 Task: Search one way flight ticket for 2 adults, 2 children, 2 infants in seat in first from Grand Junction: Grand Junction Regional Airport (walker Field) to Laramie: Laramie Regional Airport on 5-3-2023. Choice of flights is Frontier. Number of bags: 7 checked bags. Price is upto 96000. Outbound departure time preference is 23:15.
Action: Mouse moved to (322, 158)
Screenshot: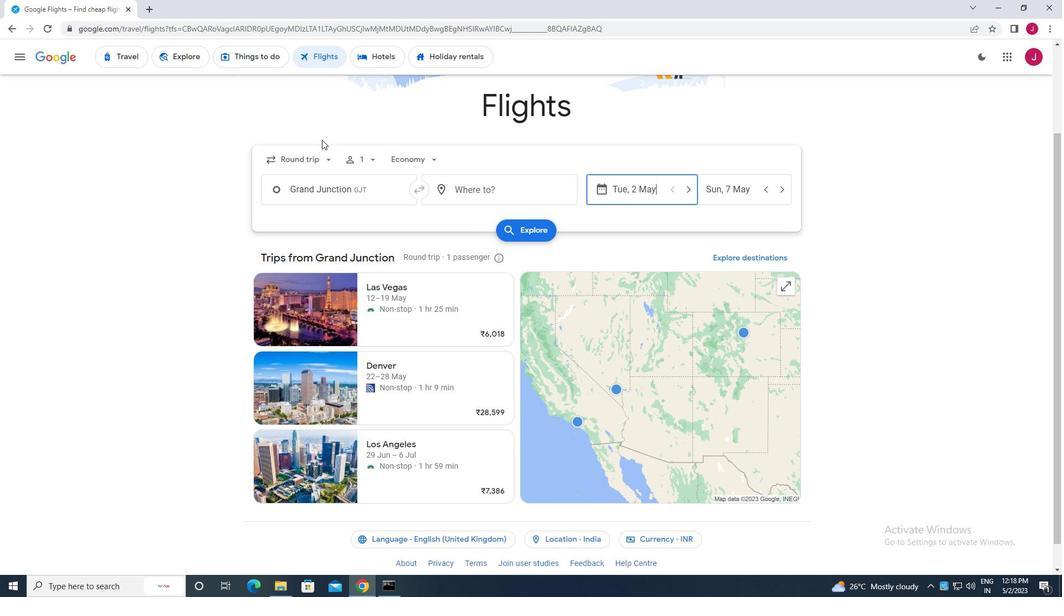
Action: Mouse pressed left at (322, 158)
Screenshot: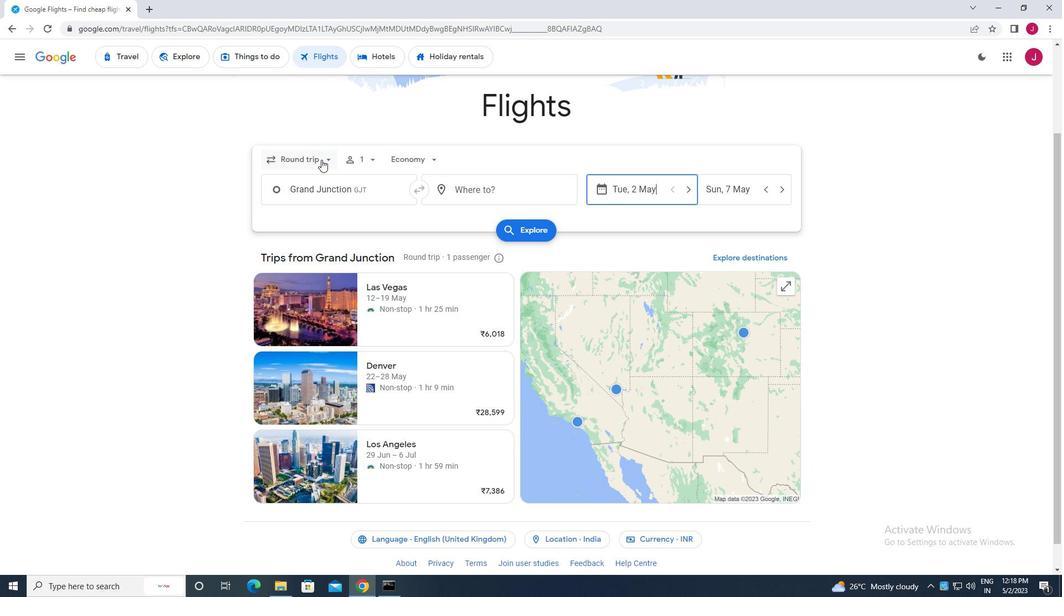 
Action: Mouse moved to (313, 212)
Screenshot: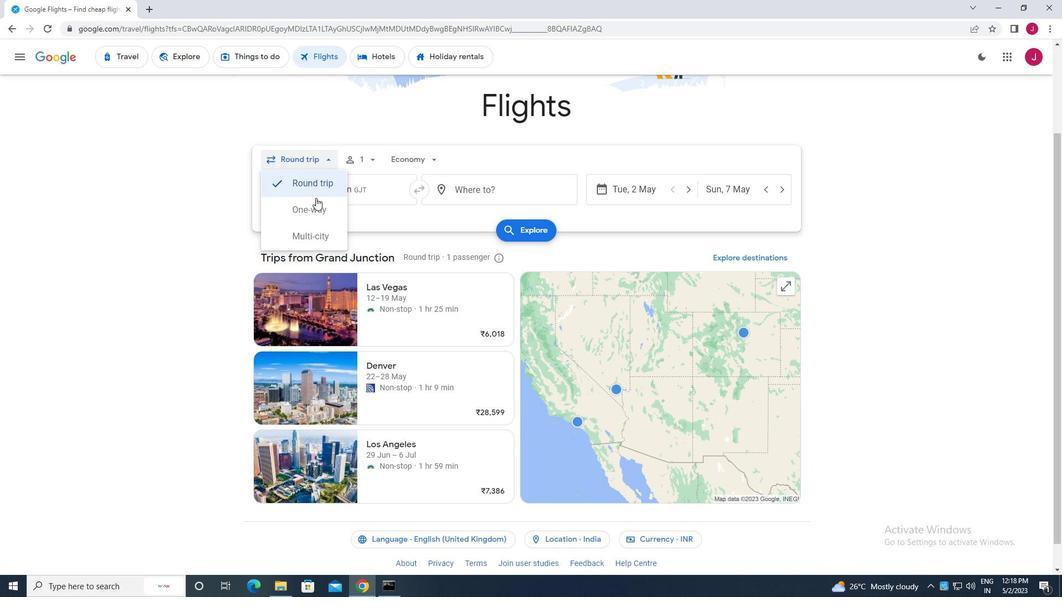 
Action: Mouse pressed left at (313, 212)
Screenshot: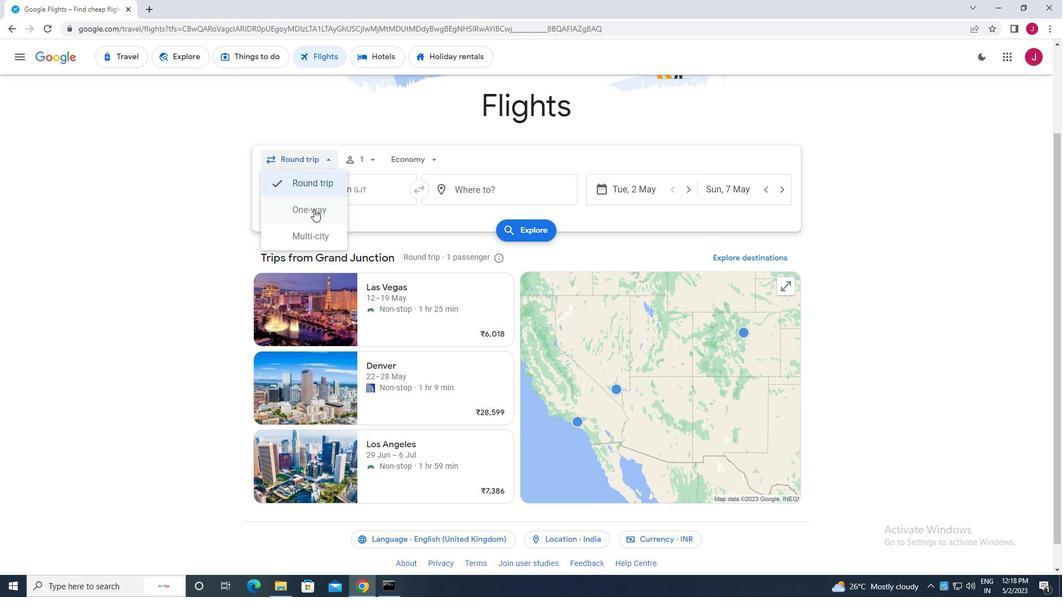 
Action: Mouse moved to (367, 162)
Screenshot: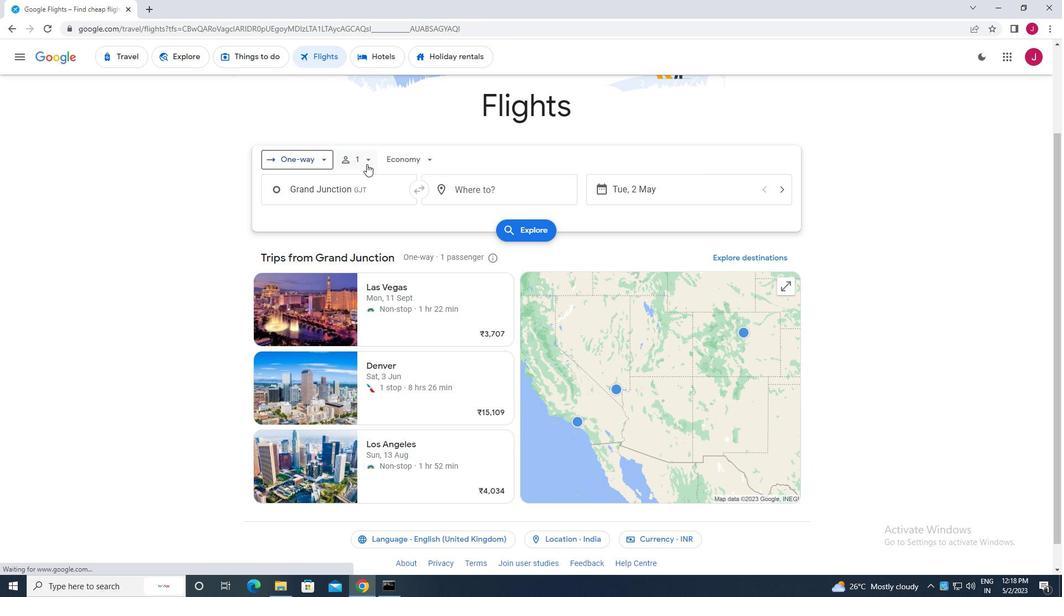 
Action: Mouse pressed left at (367, 162)
Screenshot: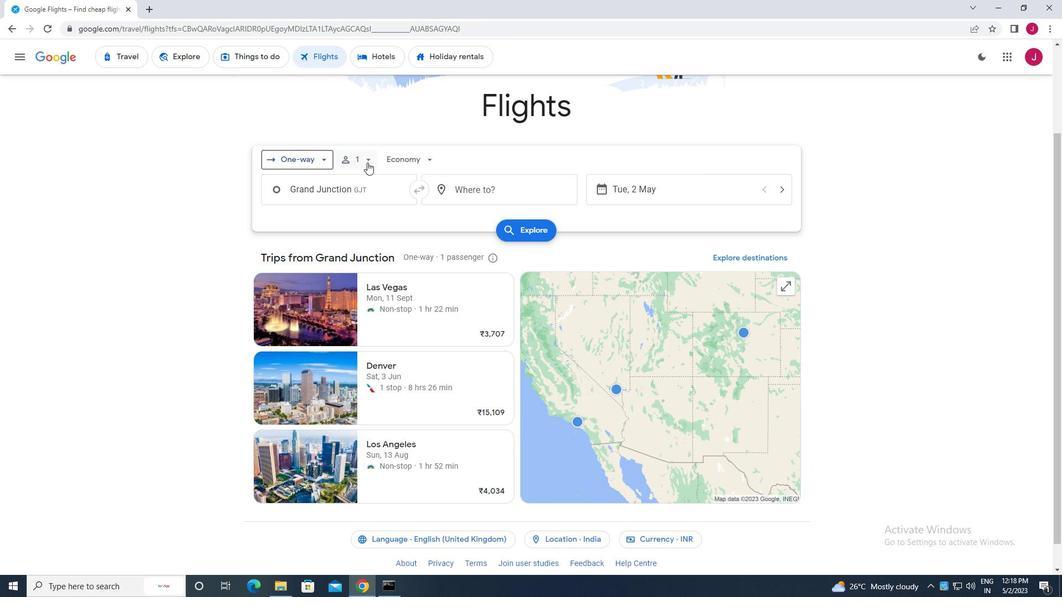 
Action: Mouse moved to (458, 192)
Screenshot: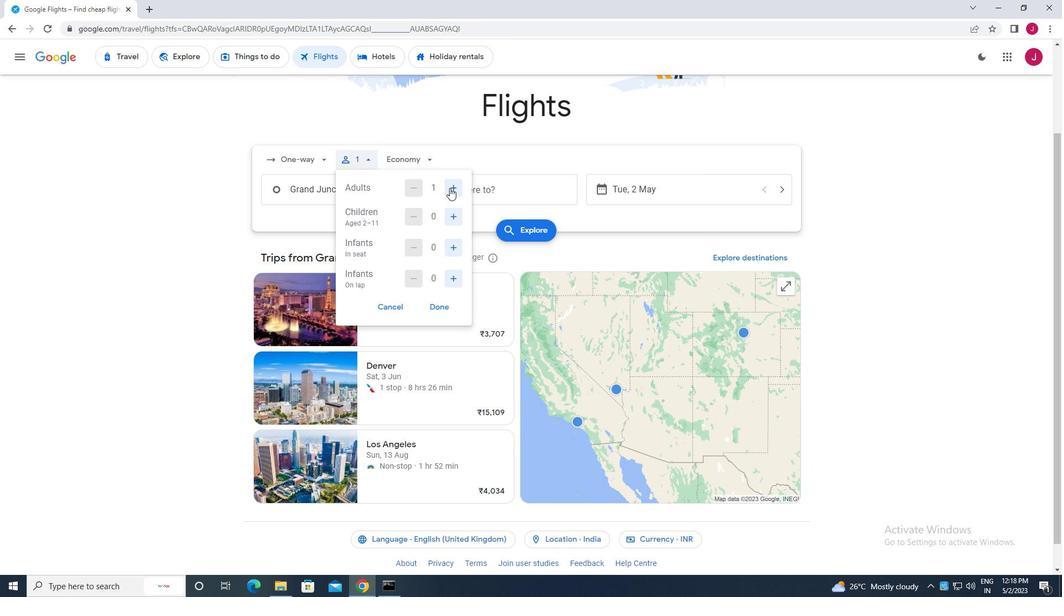 
Action: Mouse pressed left at (458, 192)
Screenshot: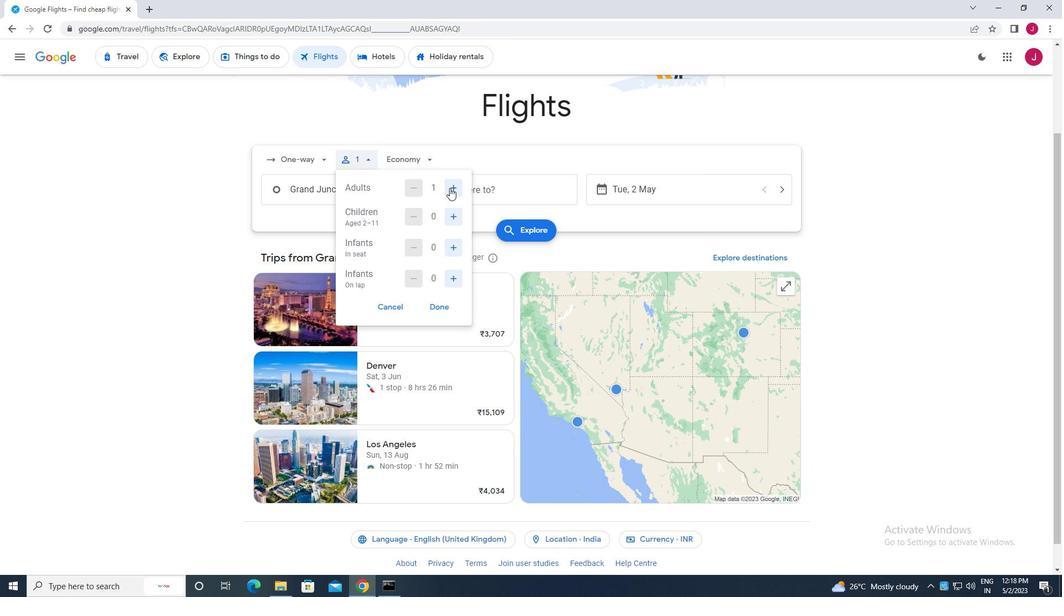 
Action: Mouse pressed left at (458, 192)
Screenshot: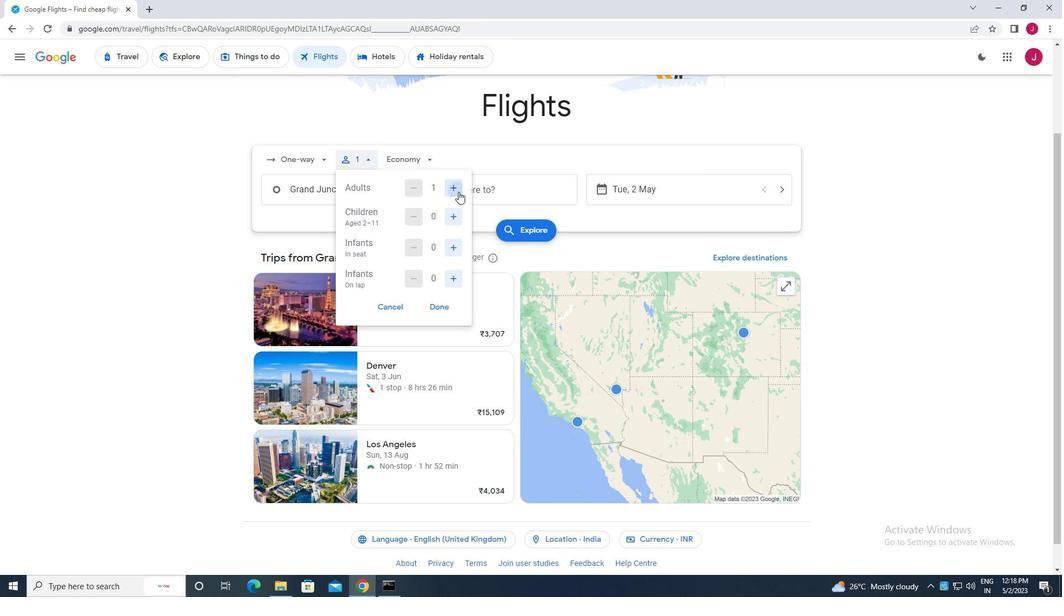 
Action: Mouse moved to (456, 218)
Screenshot: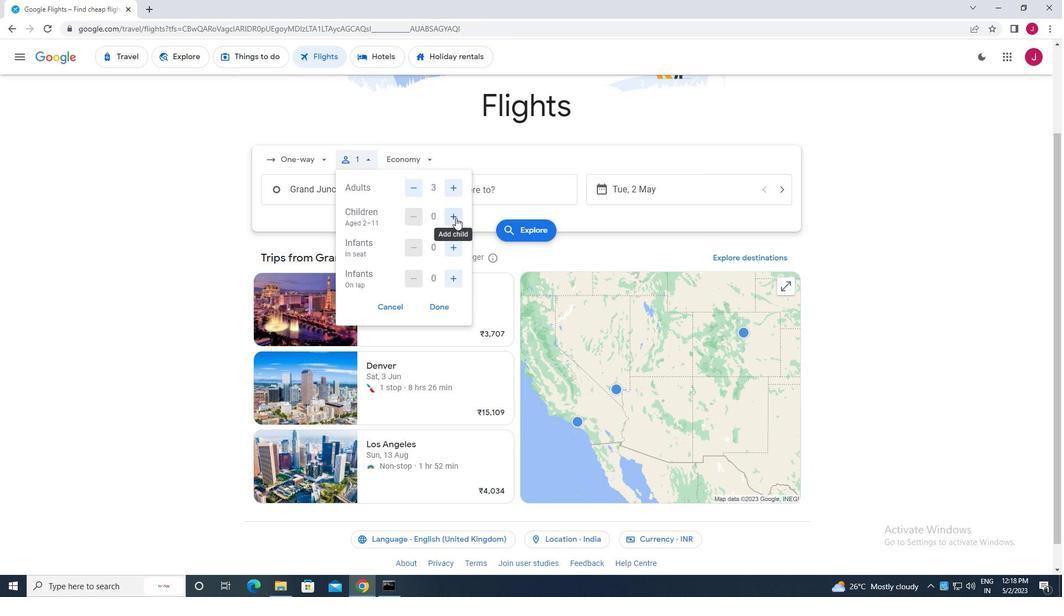 
Action: Mouse pressed left at (456, 218)
Screenshot: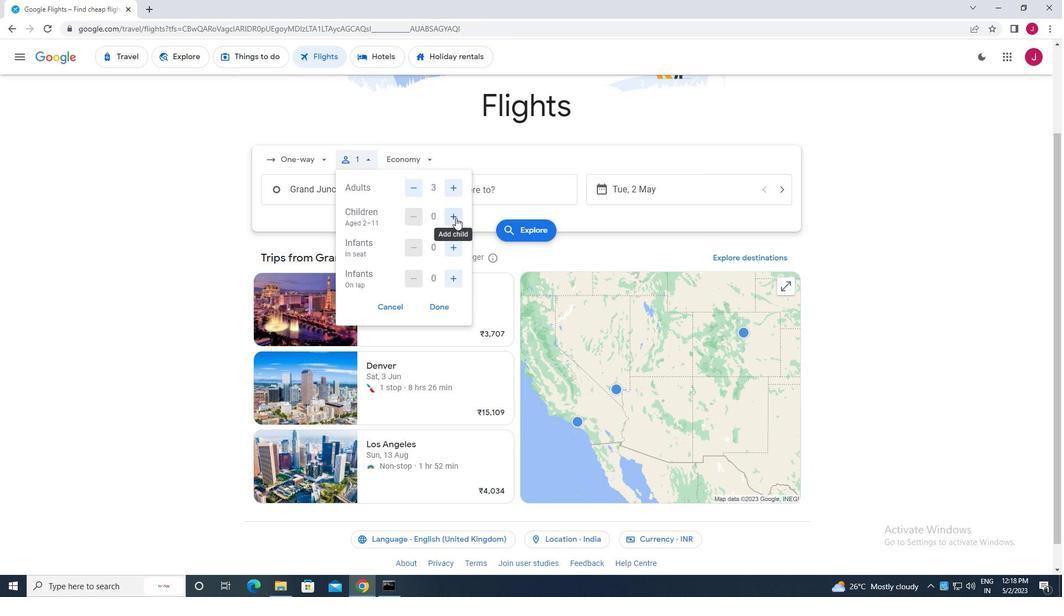 
Action: Mouse pressed left at (456, 218)
Screenshot: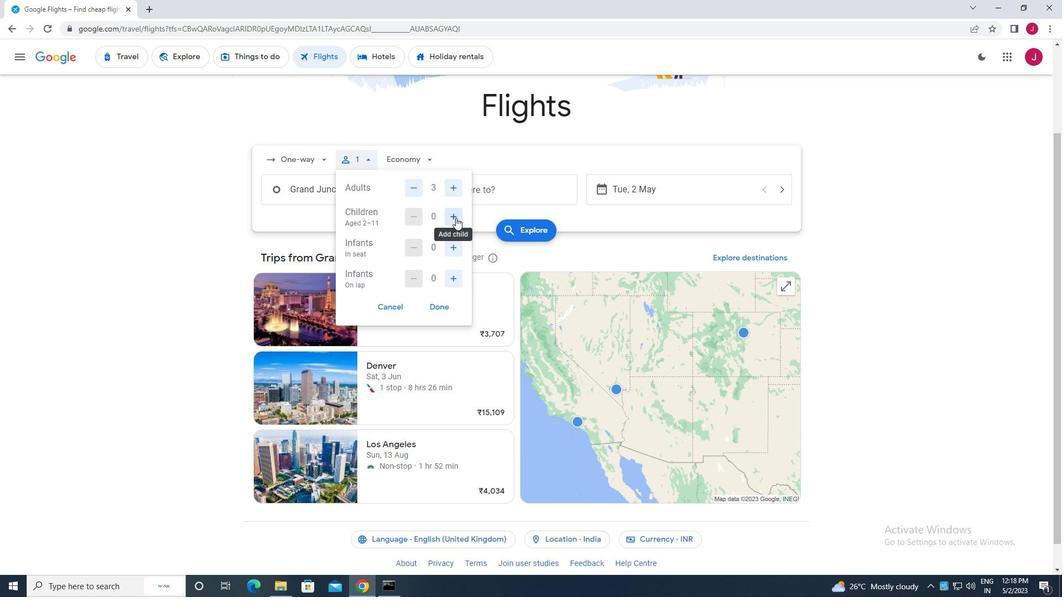 
Action: Mouse moved to (454, 251)
Screenshot: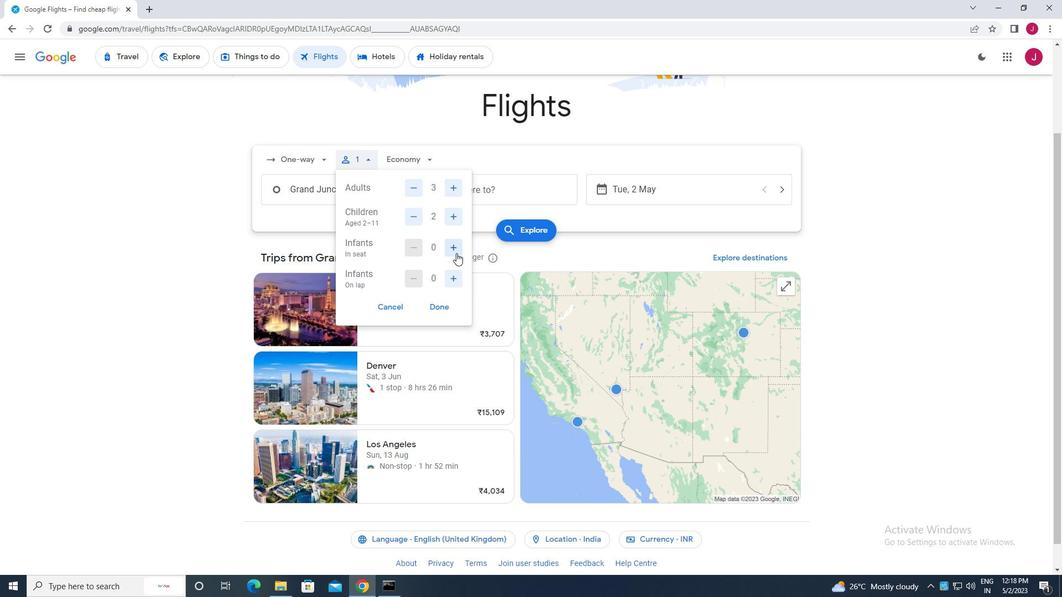 
Action: Mouse pressed left at (454, 251)
Screenshot: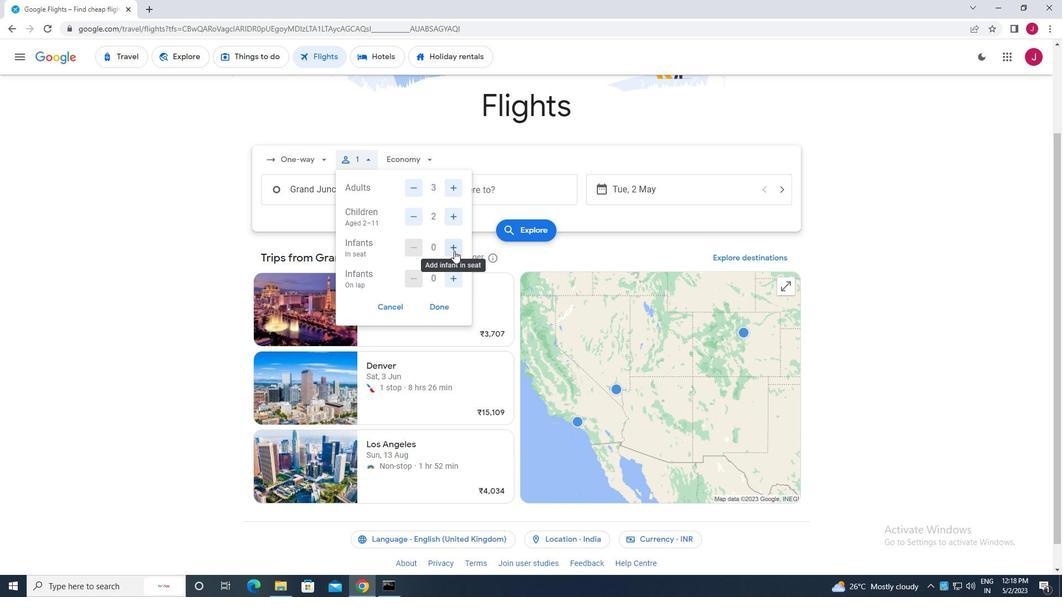 
Action: Mouse pressed left at (454, 251)
Screenshot: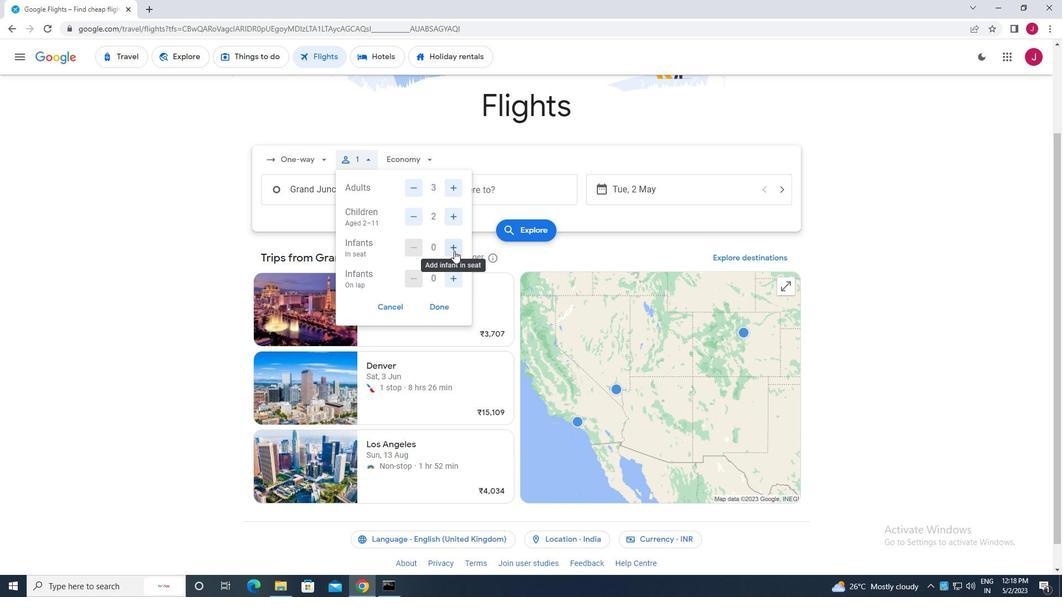 
Action: Mouse moved to (439, 305)
Screenshot: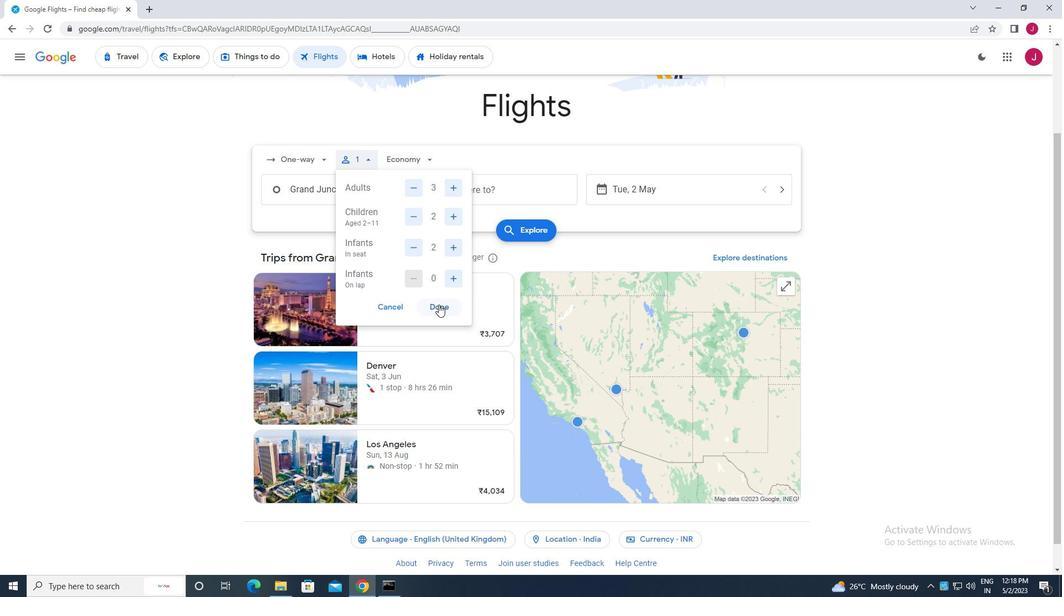 
Action: Mouse pressed left at (439, 305)
Screenshot: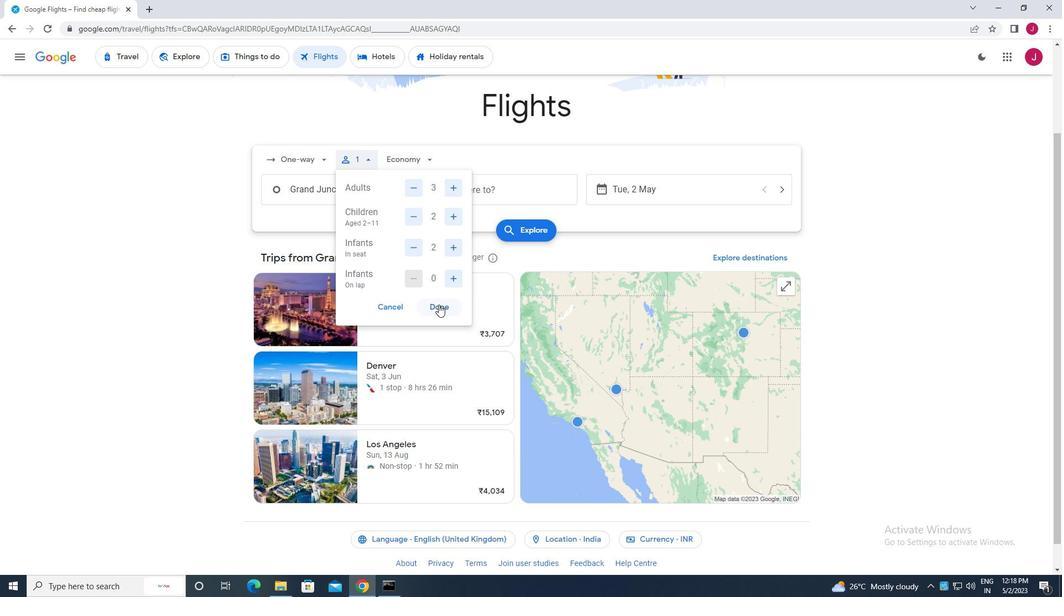 
Action: Mouse moved to (424, 160)
Screenshot: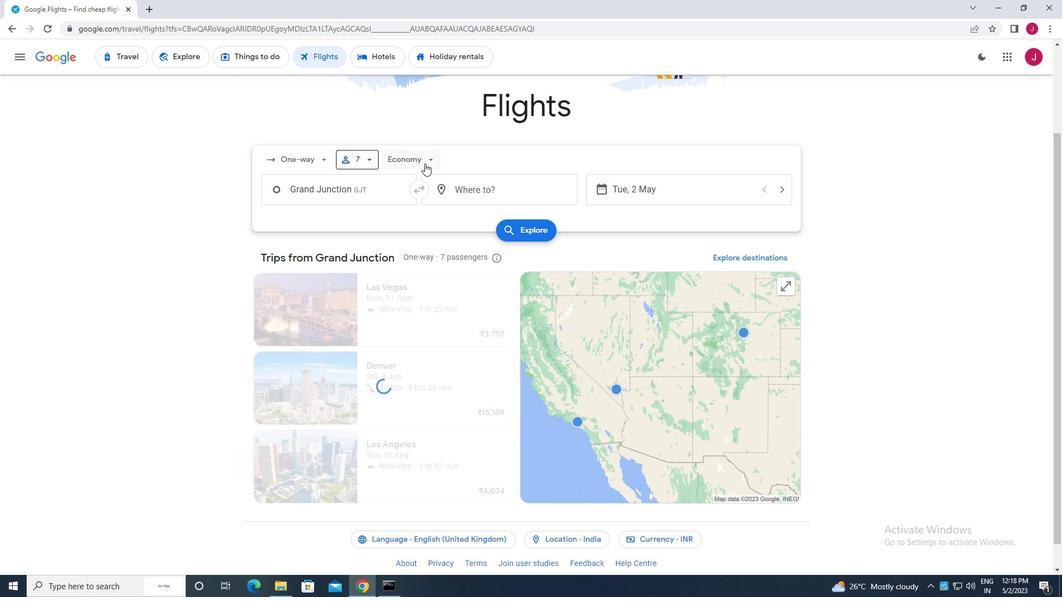 
Action: Mouse pressed left at (424, 160)
Screenshot: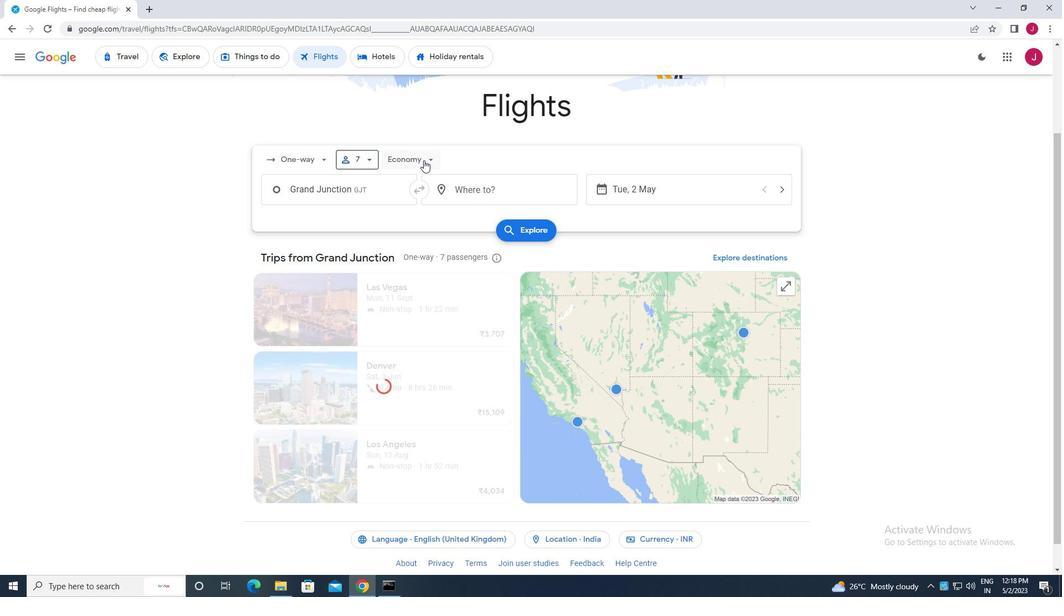 
Action: Mouse moved to (427, 262)
Screenshot: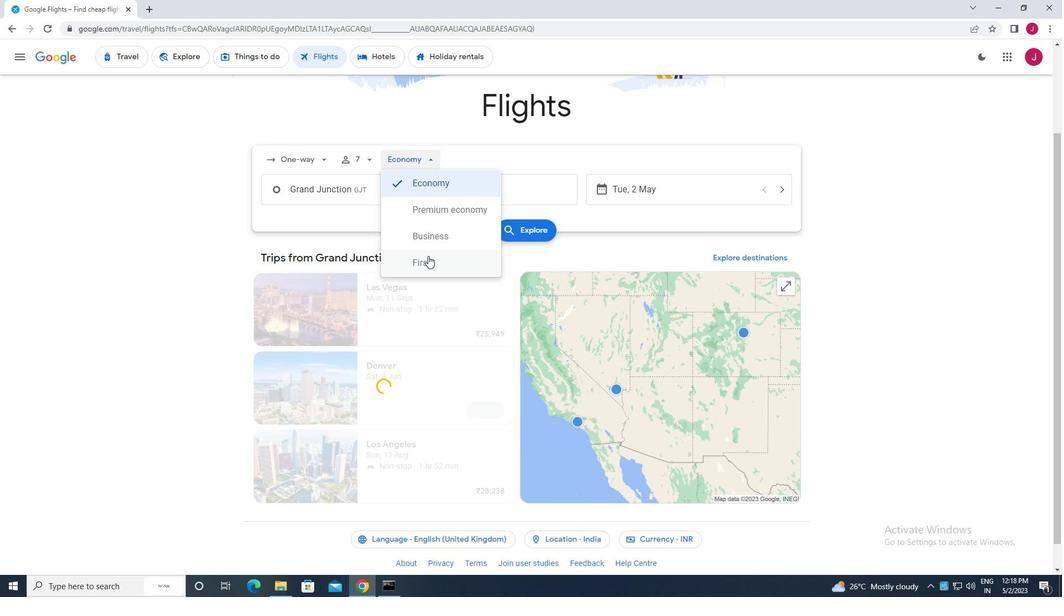 
Action: Mouse pressed left at (427, 262)
Screenshot: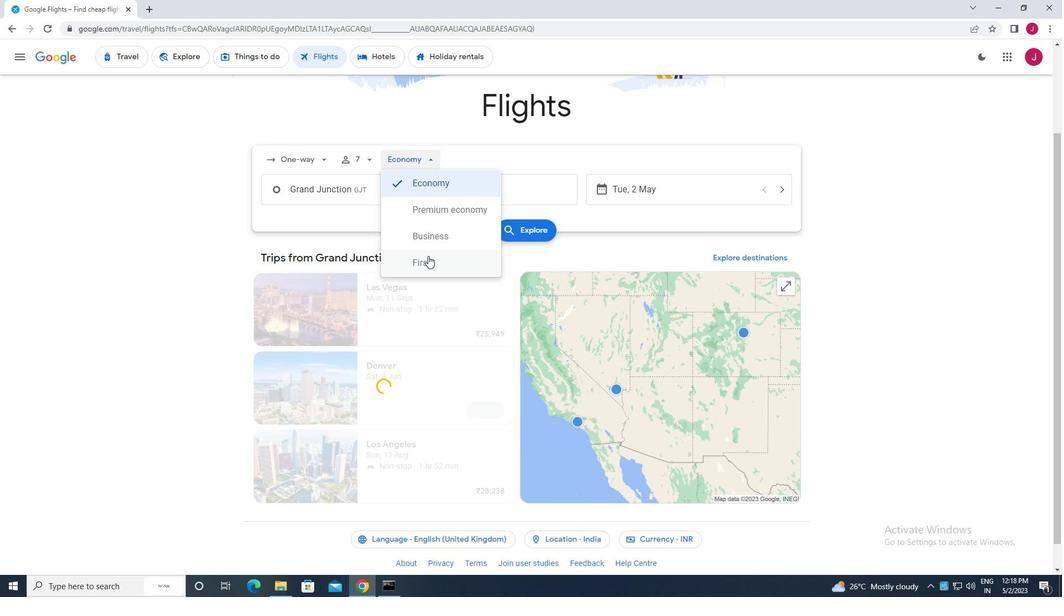 
Action: Mouse moved to (383, 187)
Screenshot: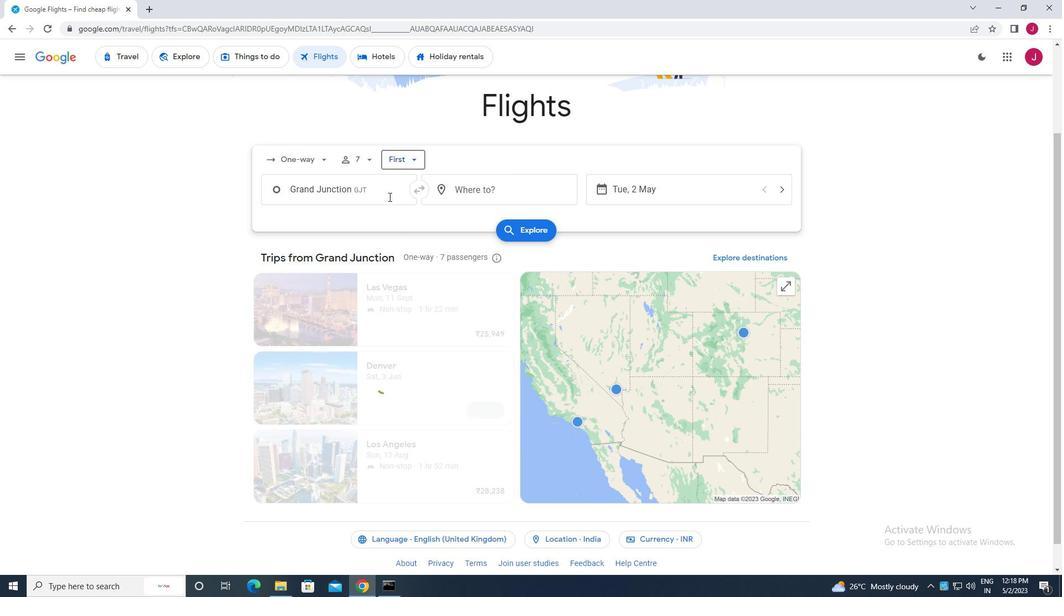 
Action: Mouse pressed left at (383, 187)
Screenshot: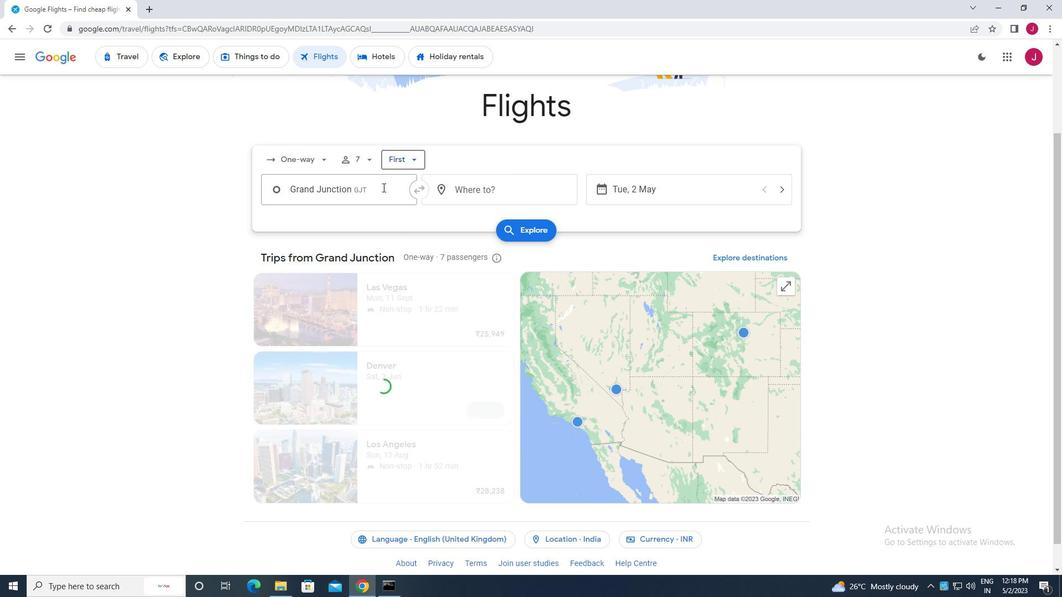 
Action: Mouse moved to (383, 187)
Screenshot: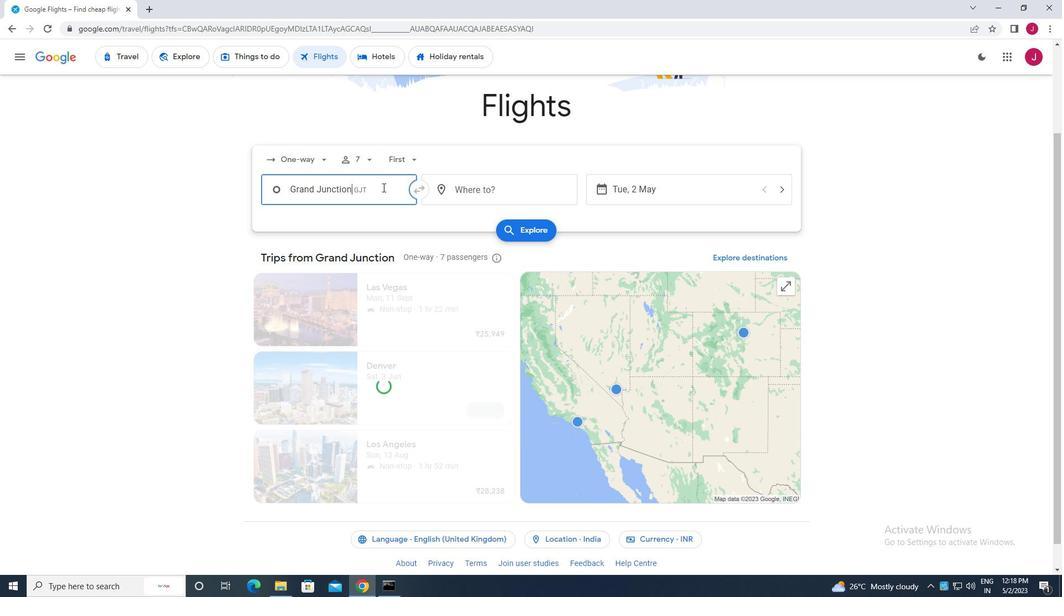 
Action: Key pressed grand<Key.space>j
Screenshot: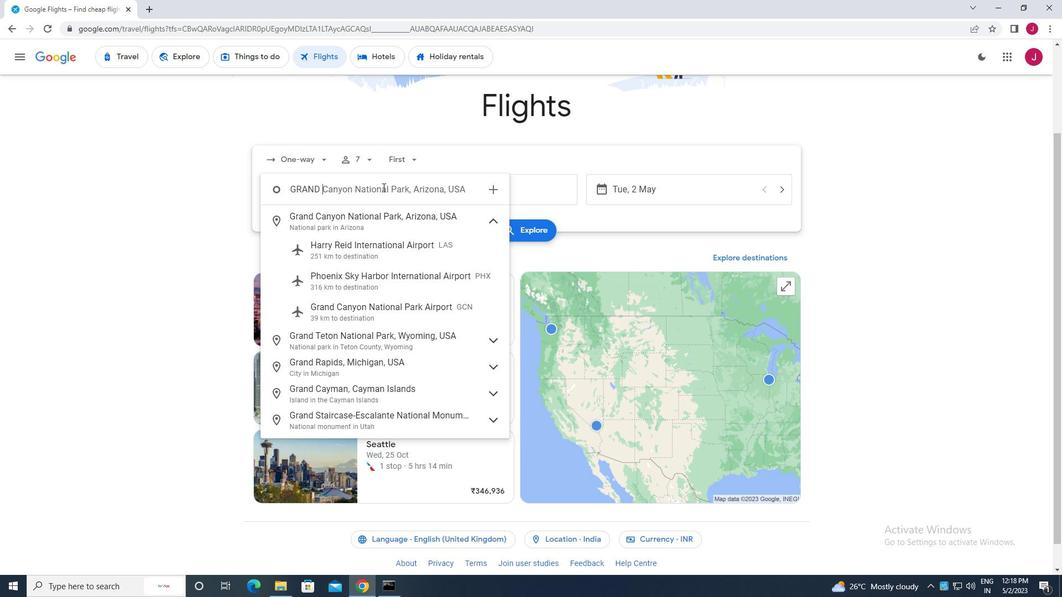 
Action: Mouse moved to (373, 250)
Screenshot: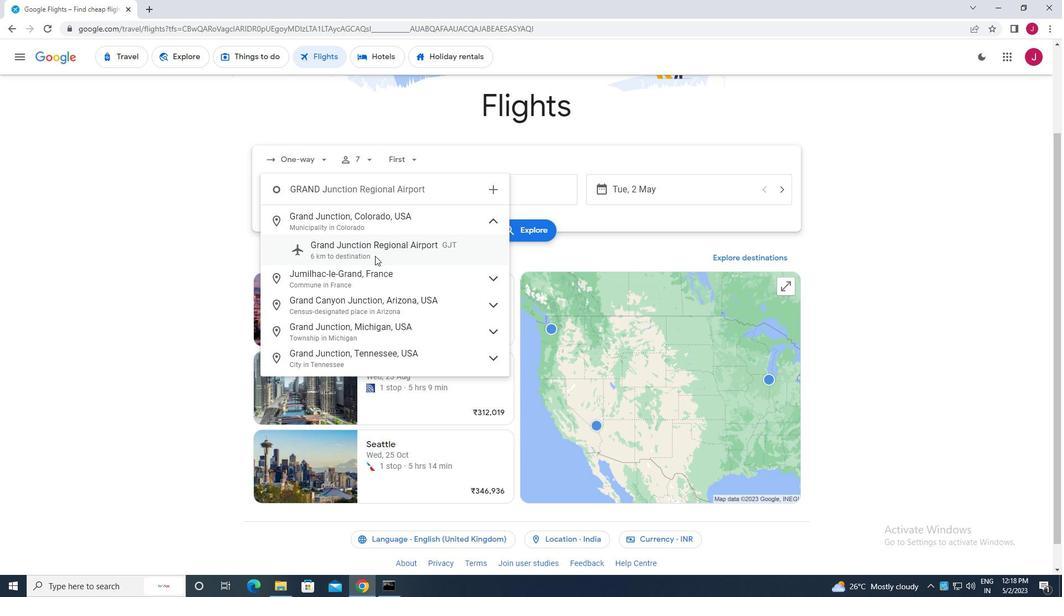 
Action: Mouse pressed left at (373, 250)
Screenshot: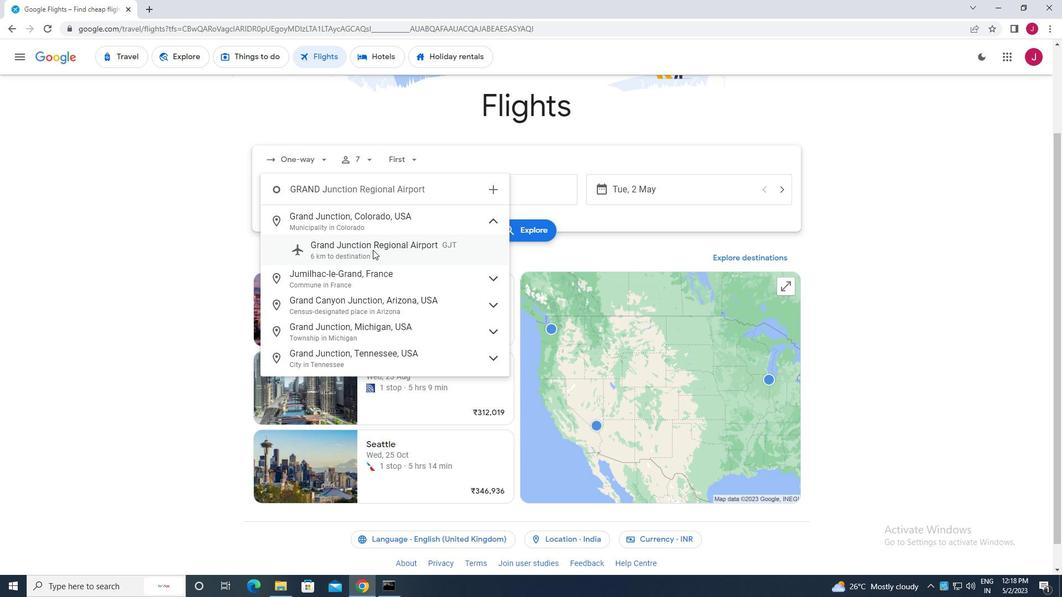 
Action: Mouse moved to (491, 190)
Screenshot: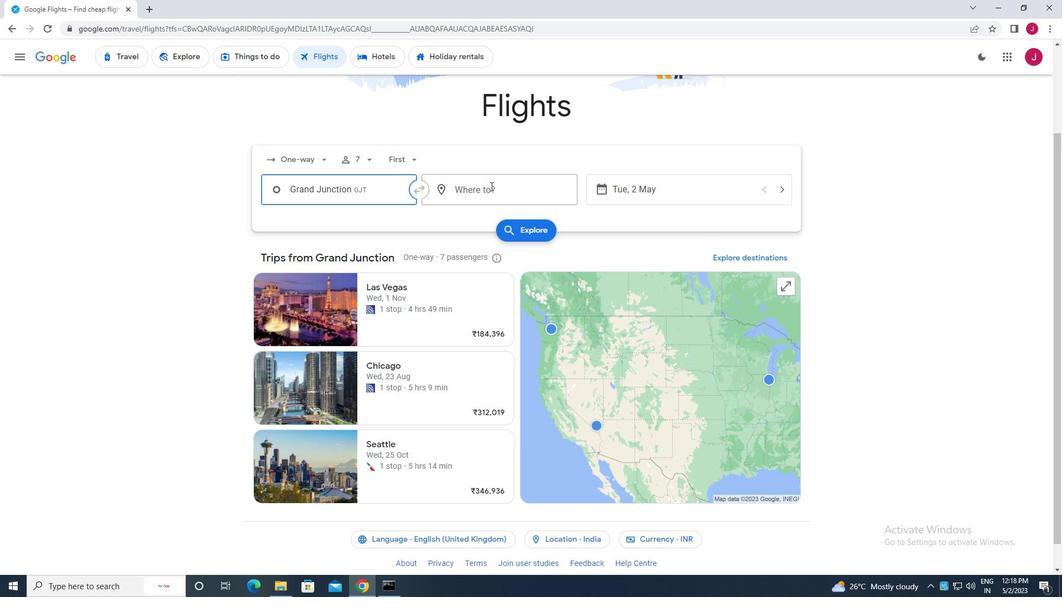 
Action: Mouse pressed left at (491, 190)
Screenshot: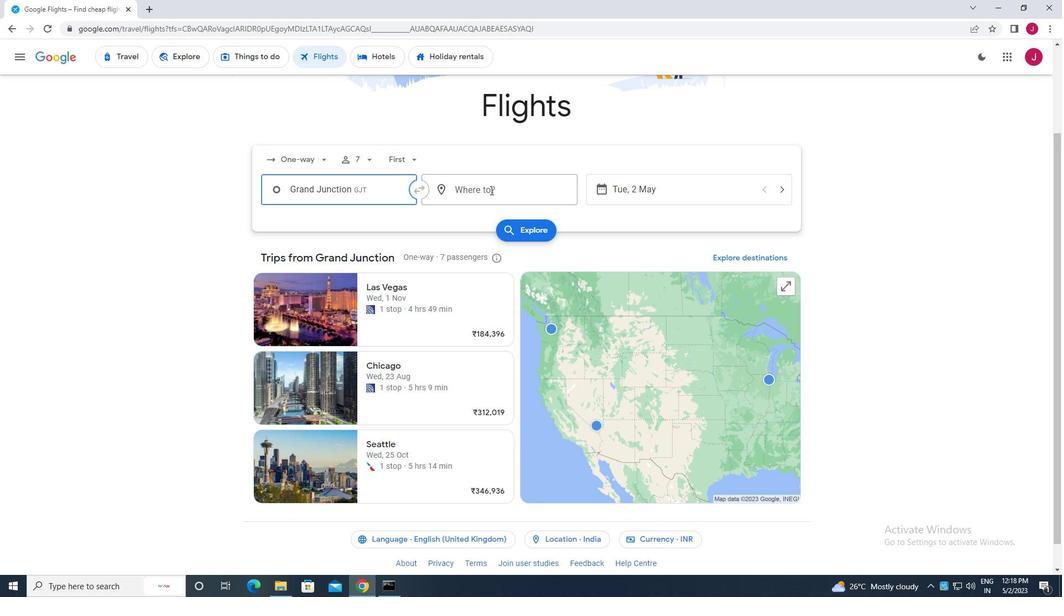 
Action: Mouse moved to (491, 190)
Screenshot: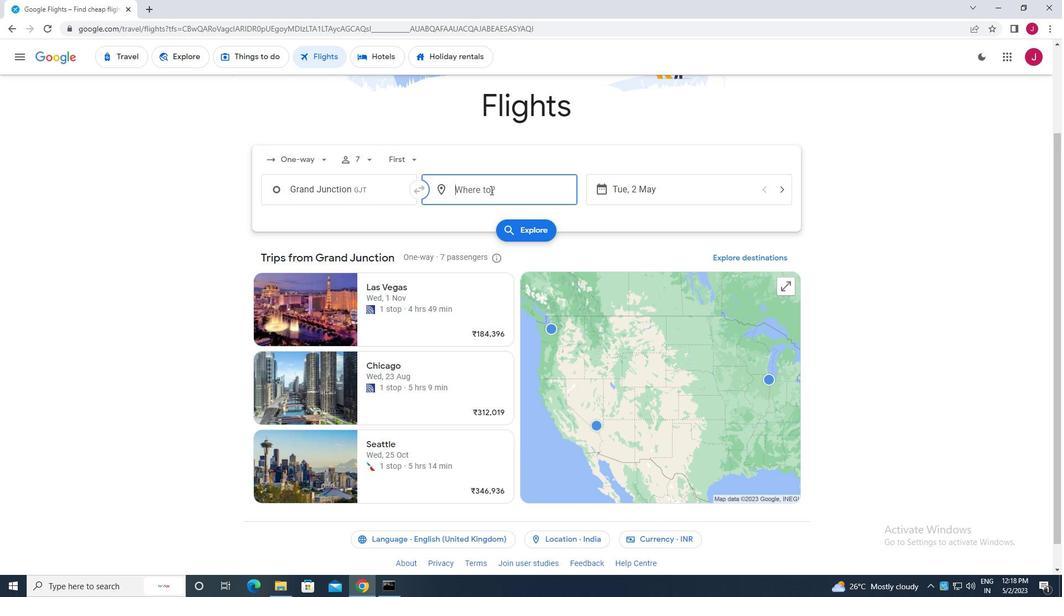 
Action: Key pressed laram
Screenshot: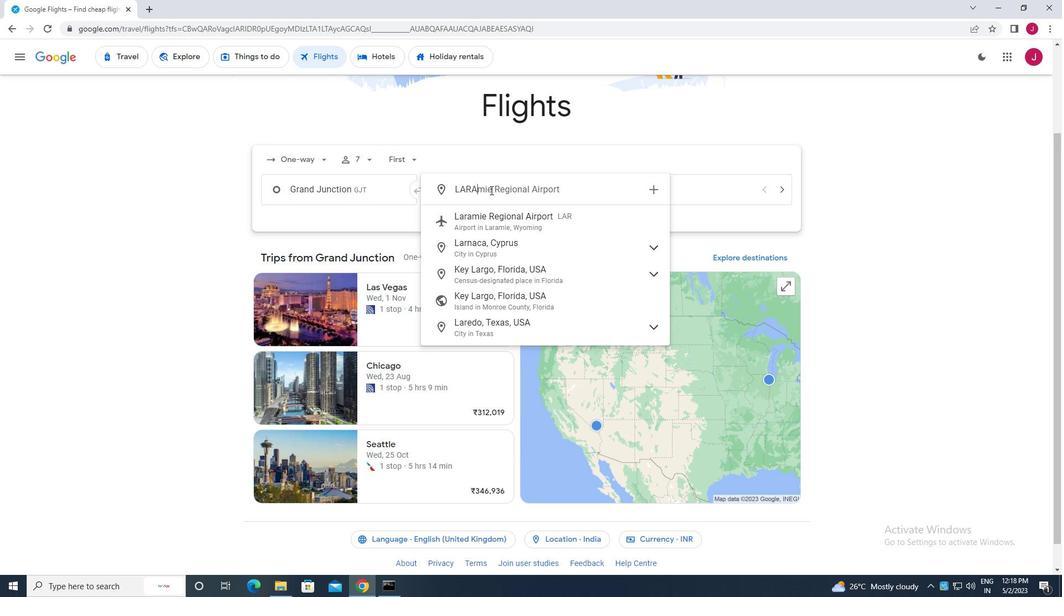 
Action: Mouse moved to (525, 284)
Screenshot: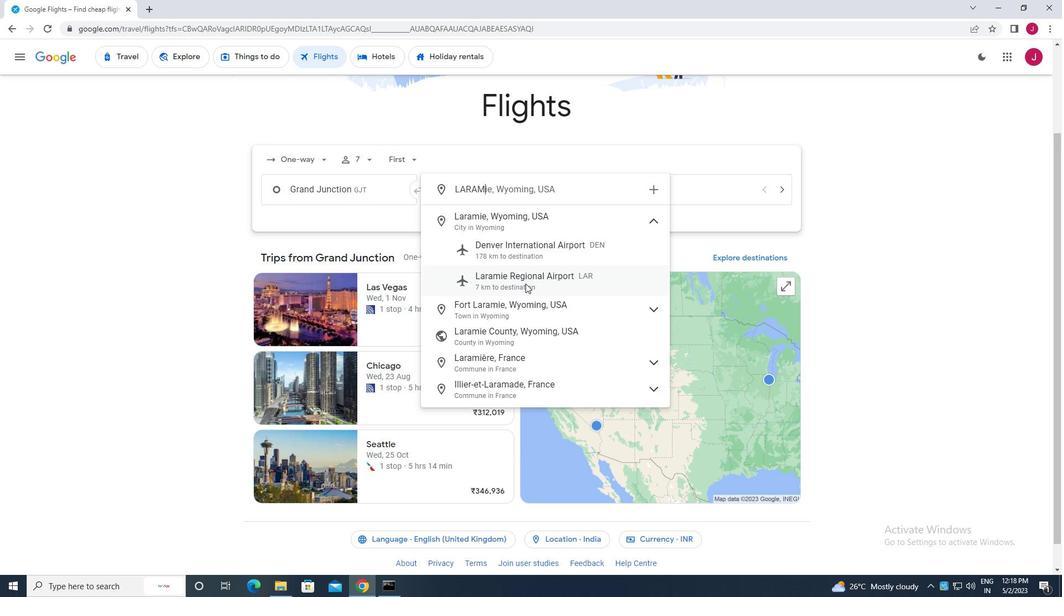 
Action: Mouse pressed left at (525, 284)
Screenshot: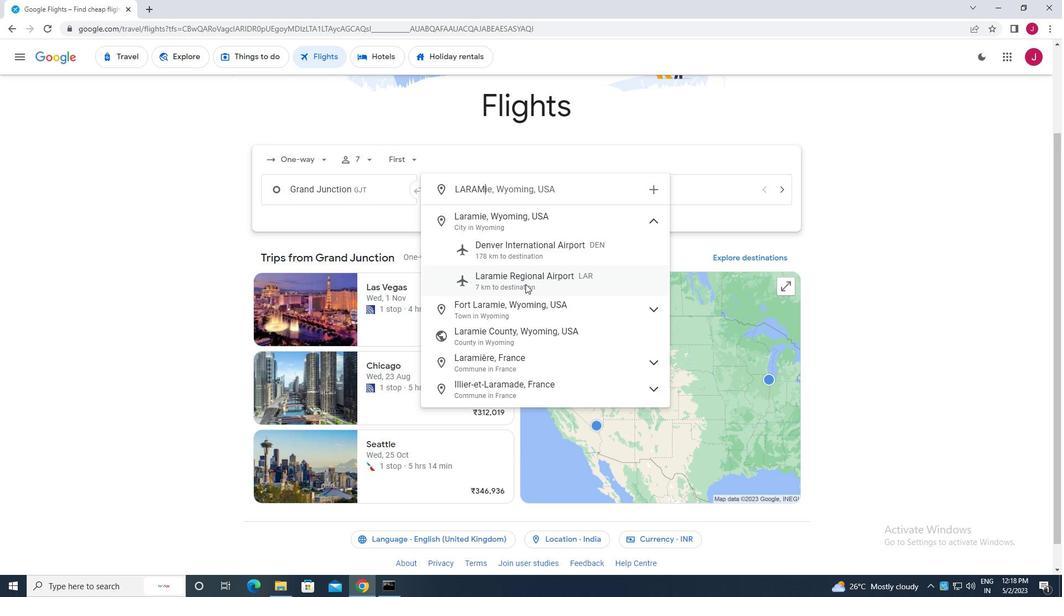 
Action: Mouse moved to (636, 194)
Screenshot: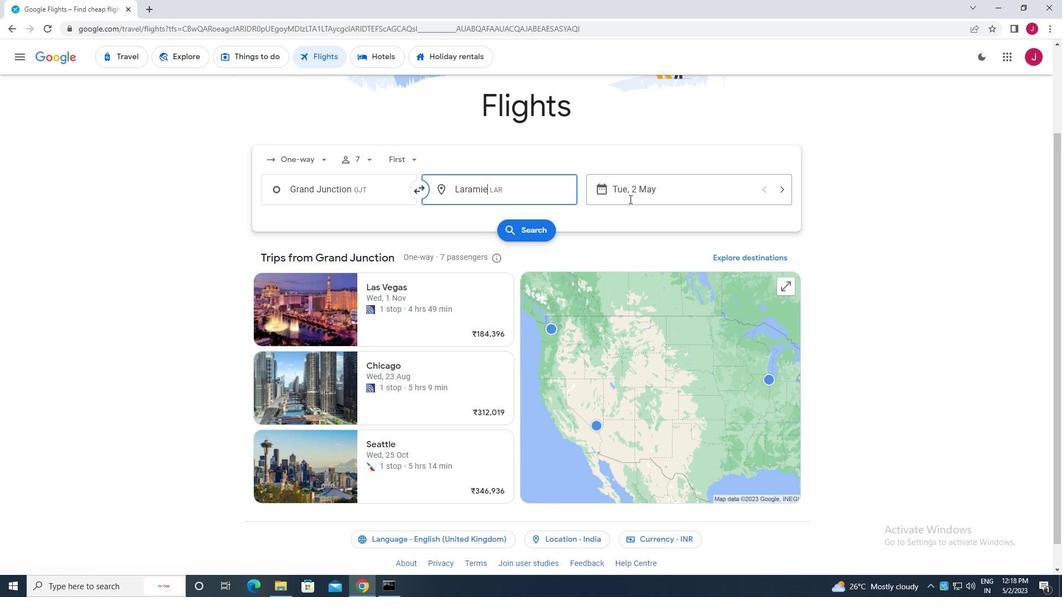
Action: Mouse pressed left at (636, 194)
Screenshot: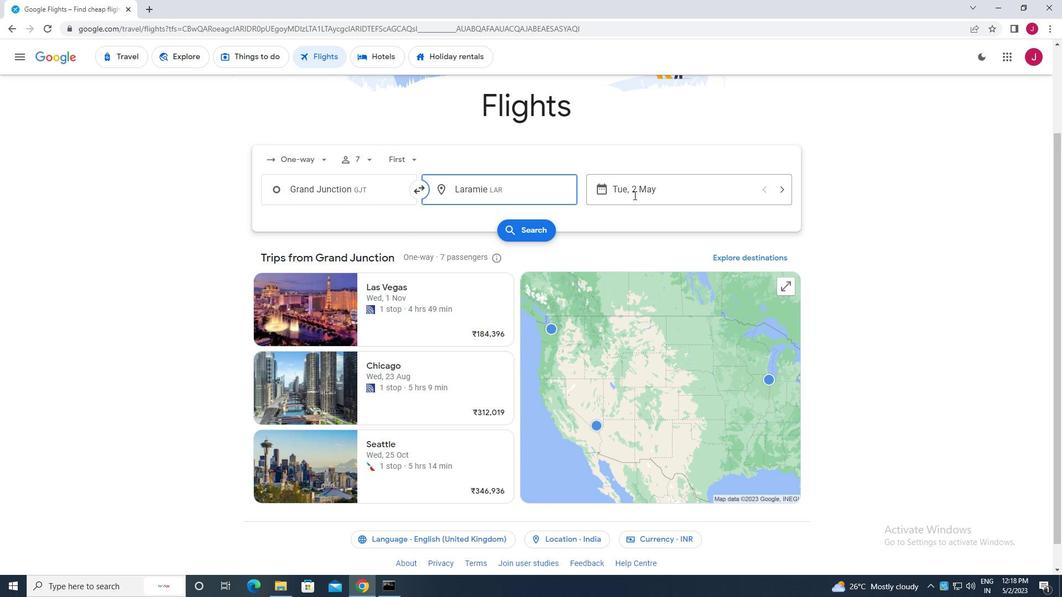 
Action: Mouse moved to (483, 280)
Screenshot: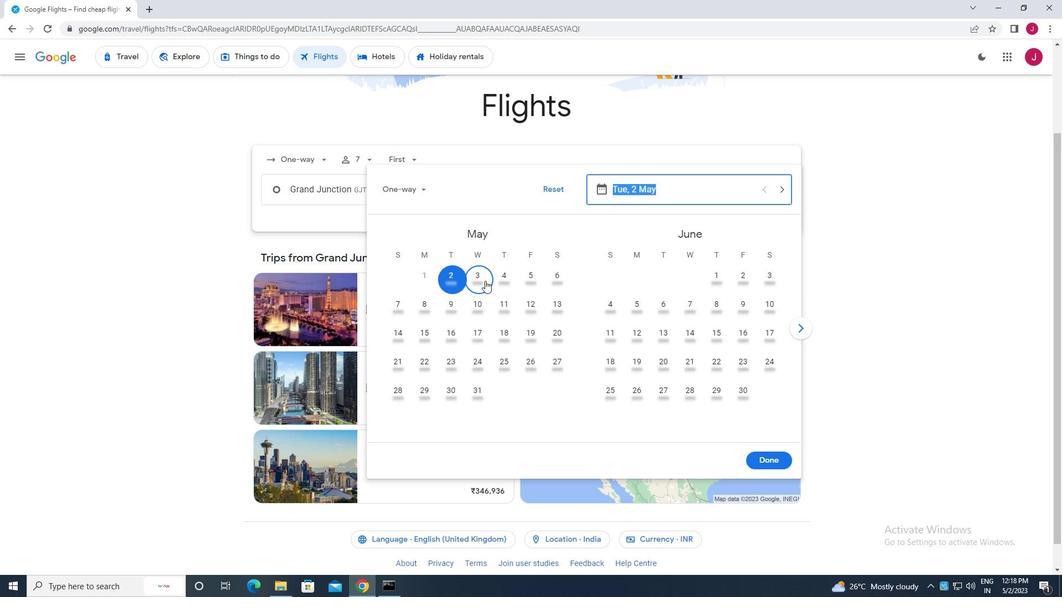 
Action: Mouse pressed left at (483, 280)
Screenshot: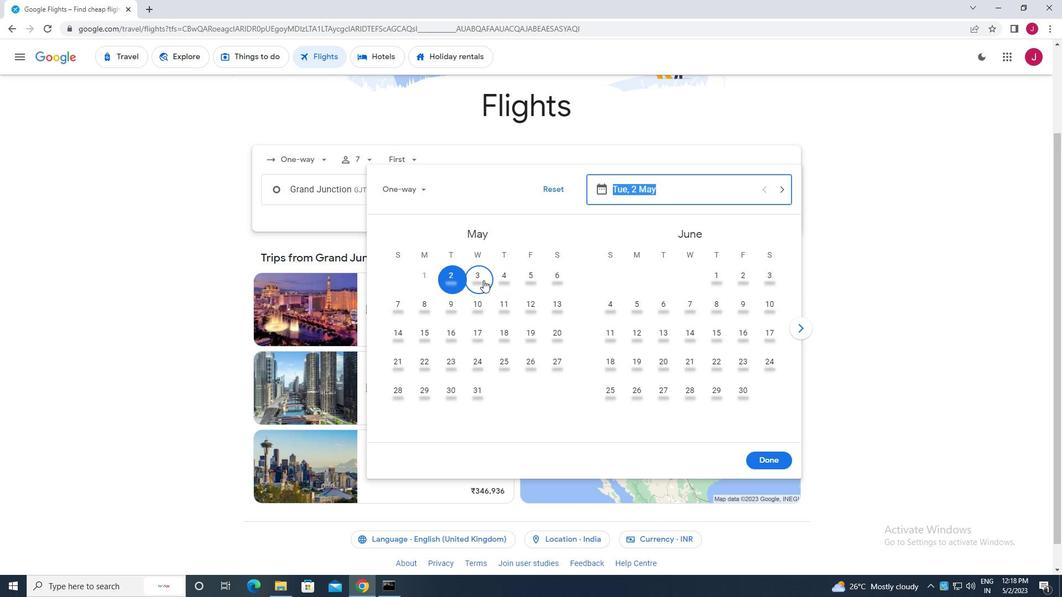 
Action: Mouse moved to (777, 463)
Screenshot: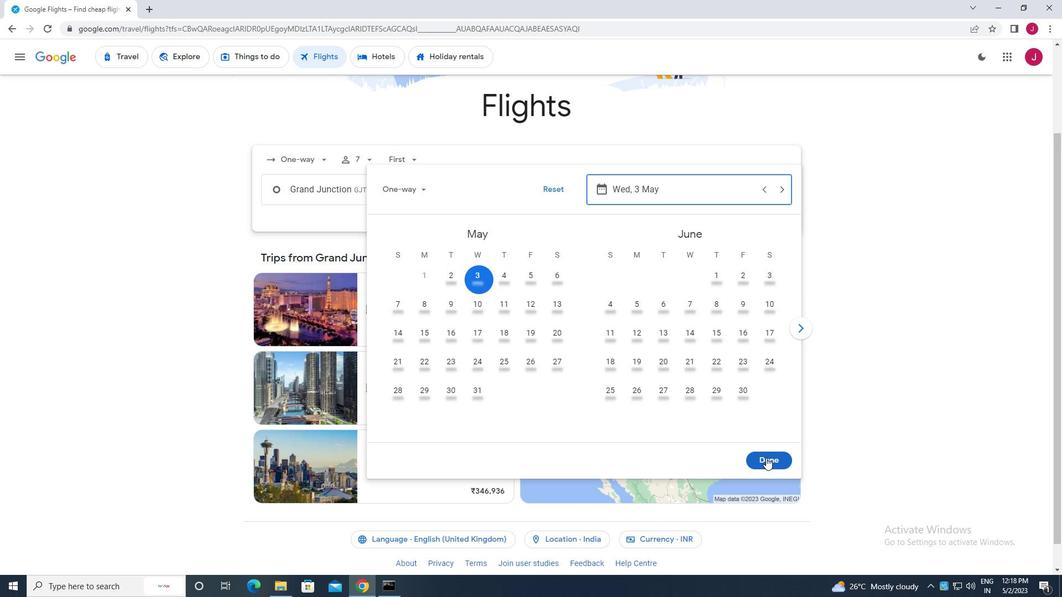 
Action: Mouse pressed left at (777, 463)
Screenshot: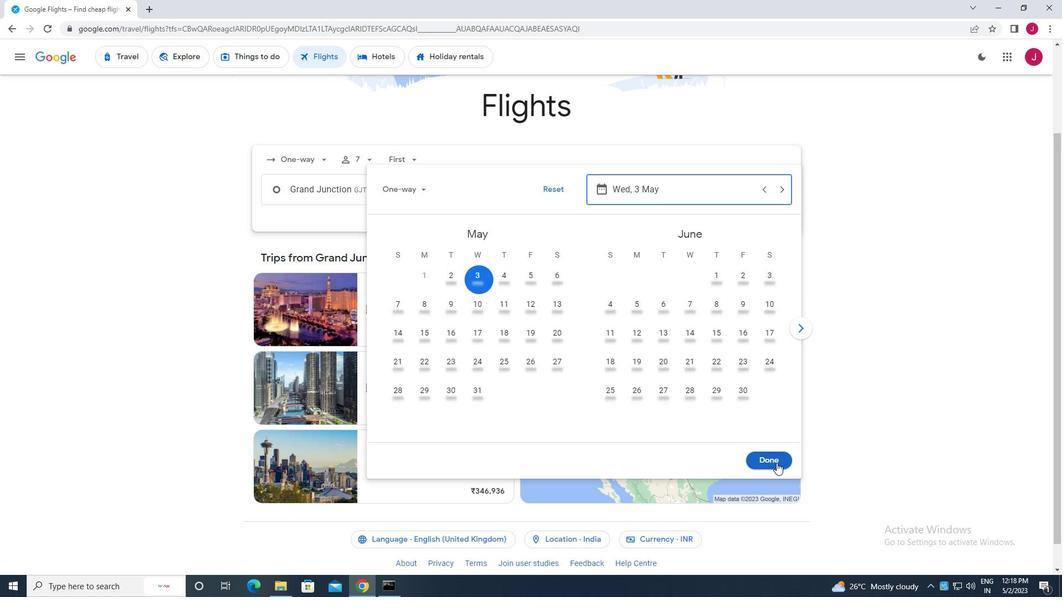 
Action: Mouse moved to (535, 233)
Screenshot: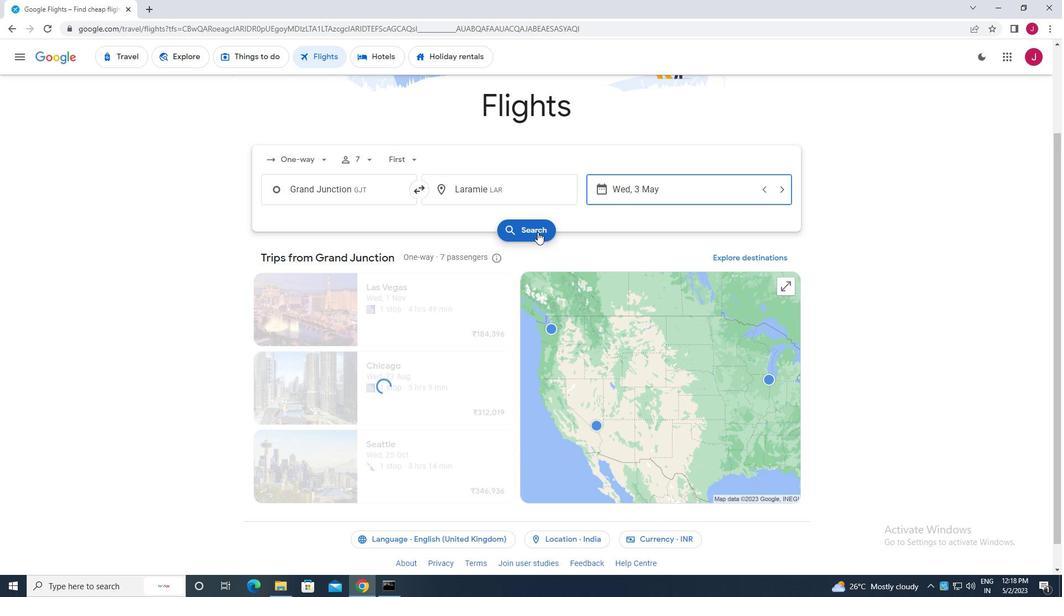
Action: Mouse pressed left at (535, 233)
Screenshot: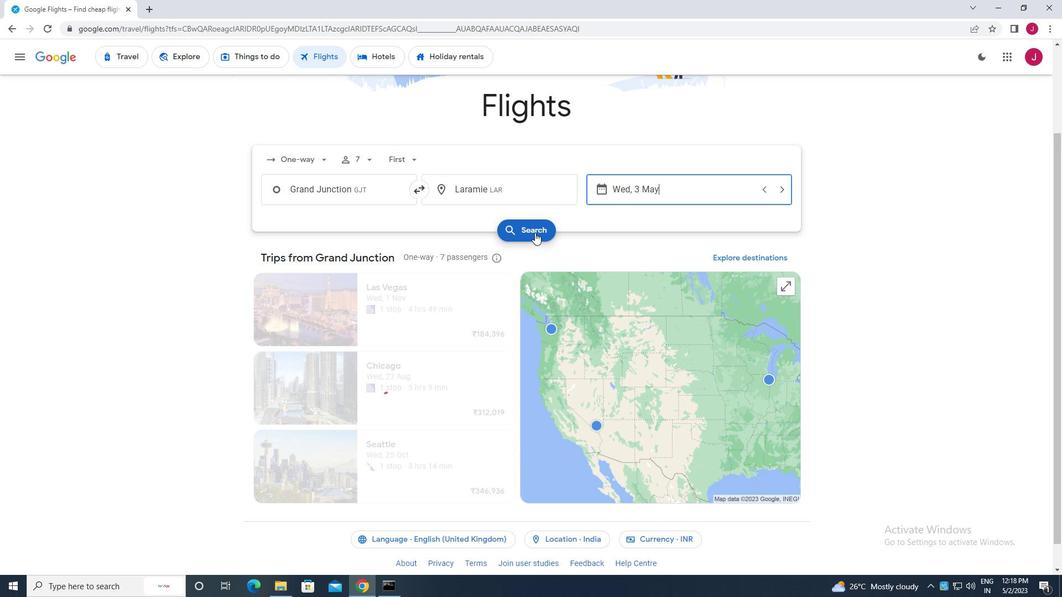 
Action: Mouse moved to (282, 161)
Screenshot: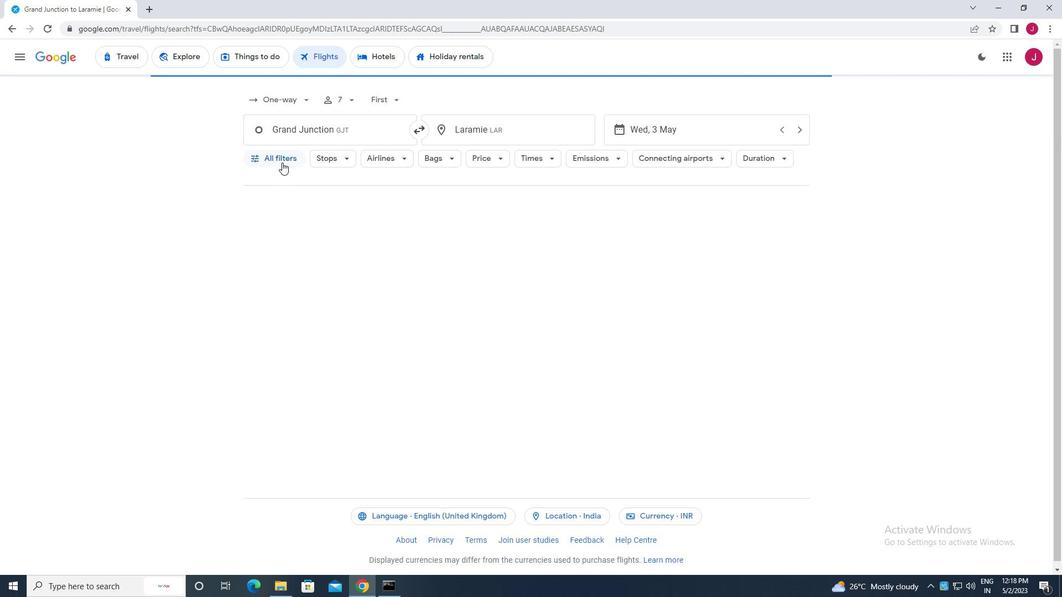 
Action: Mouse pressed left at (282, 161)
Screenshot: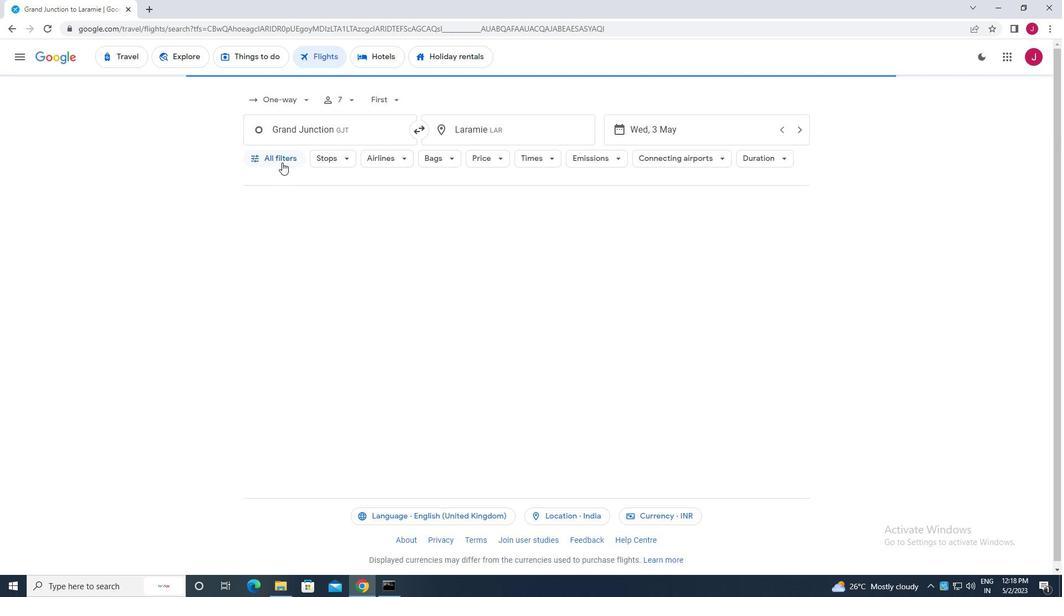 
Action: Mouse moved to (310, 252)
Screenshot: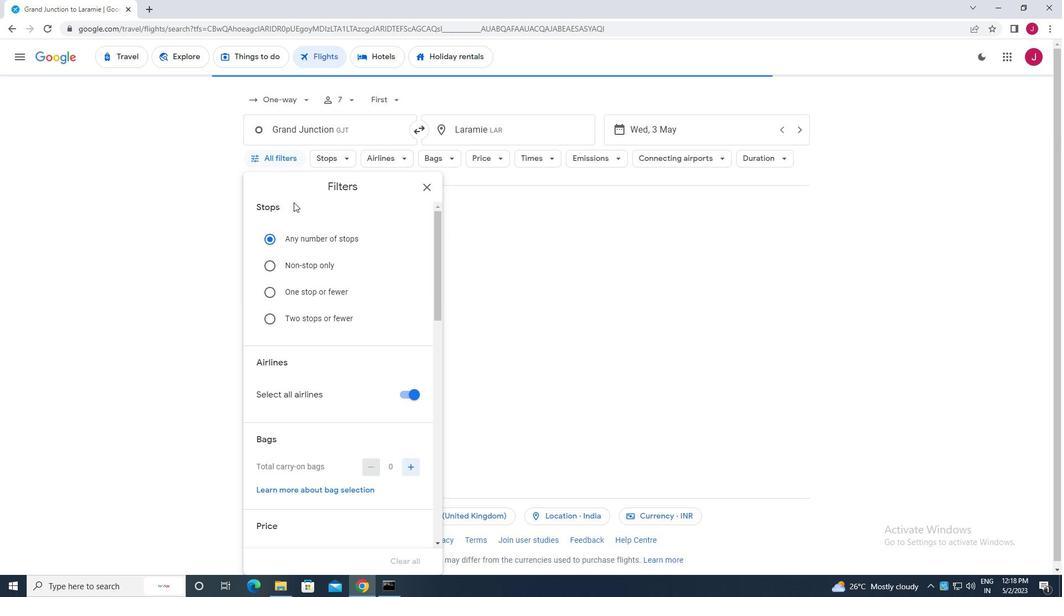 
Action: Mouse scrolled (310, 251) with delta (0, 0)
Screenshot: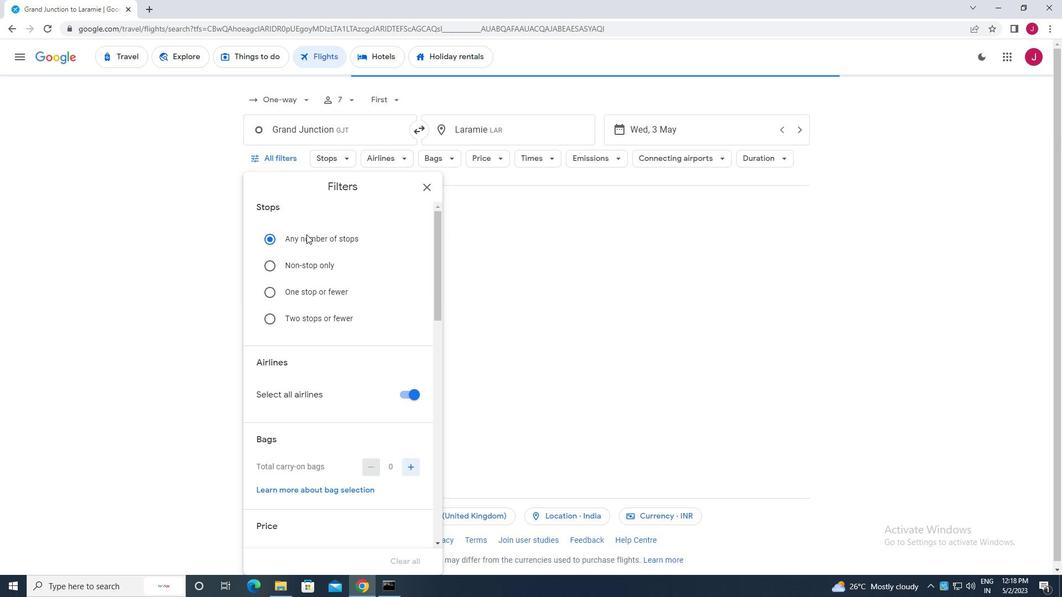 
Action: Mouse scrolled (310, 251) with delta (0, 0)
Screenshot: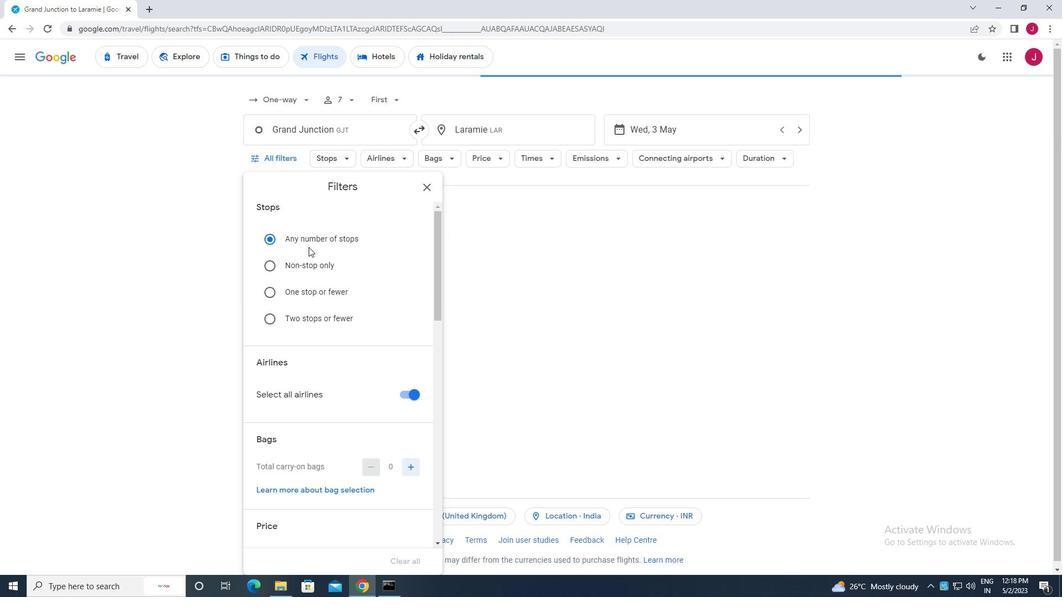 
Action: Mouse scrolled (310, 251) with delta (0, 0)
Screenshot: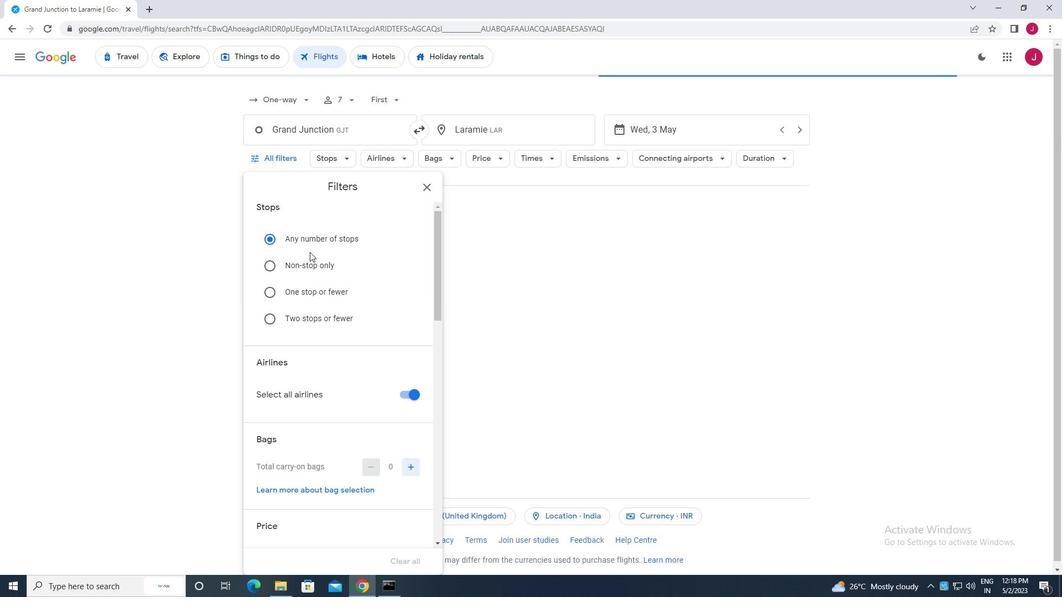 
Action: Mouse moved to (406, 231)
Screenshot: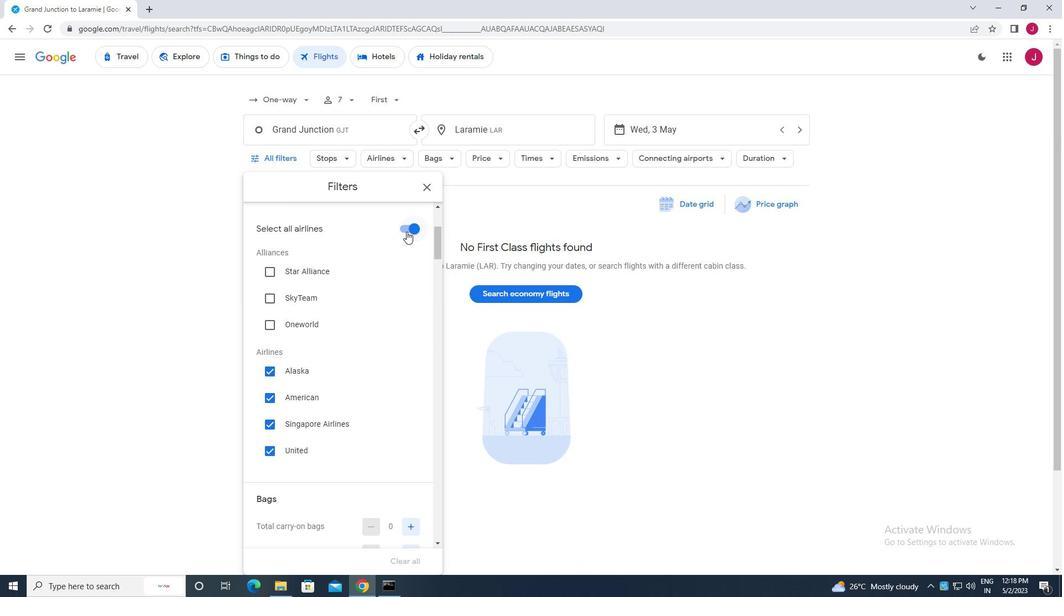 
Action: Mouse pressed left at (406, 231)
Screenshot: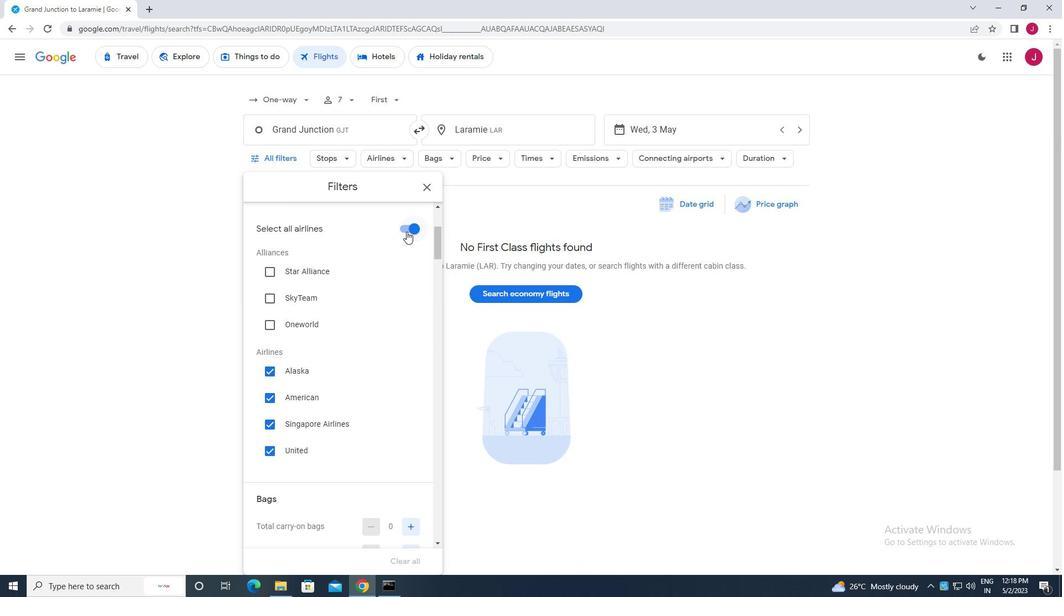 
Action: Mouse moved to (309, 409)
Screenshot: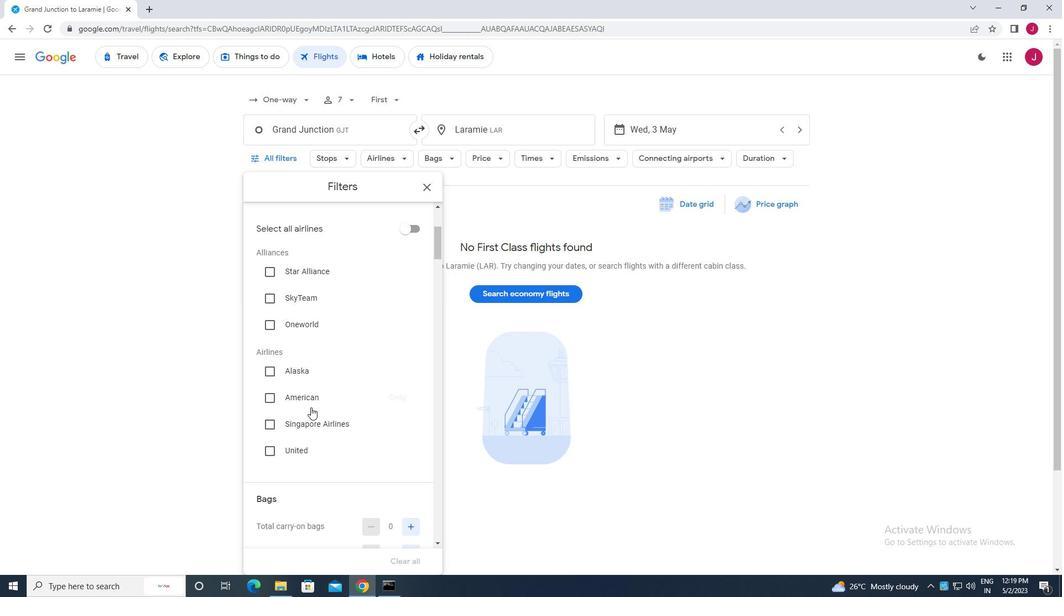 
Action: Mouse scrolled (309, 408) with delta (0, 0)
Screenshot: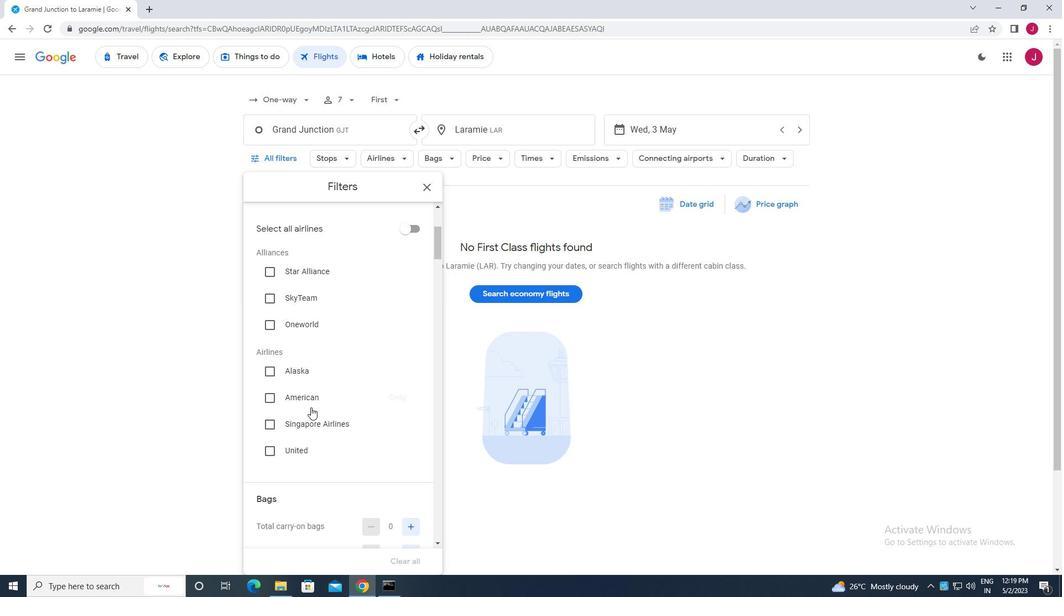 
Action: Mouse moved to (308, 409)
Screenshot: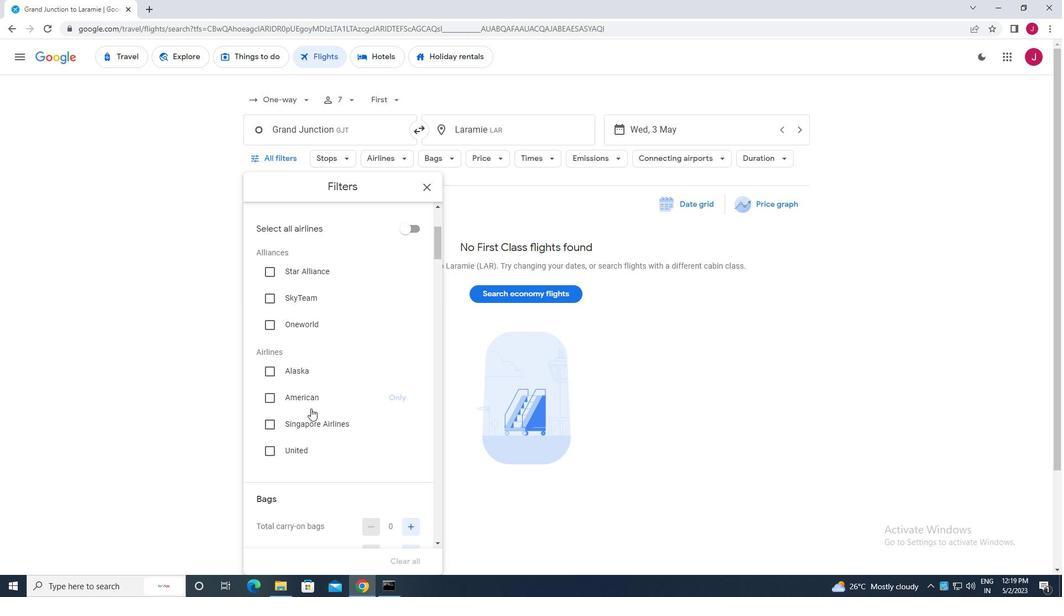 
Action: Mouse scrolled (308, 408) with delta (0, 0)
Screenshot: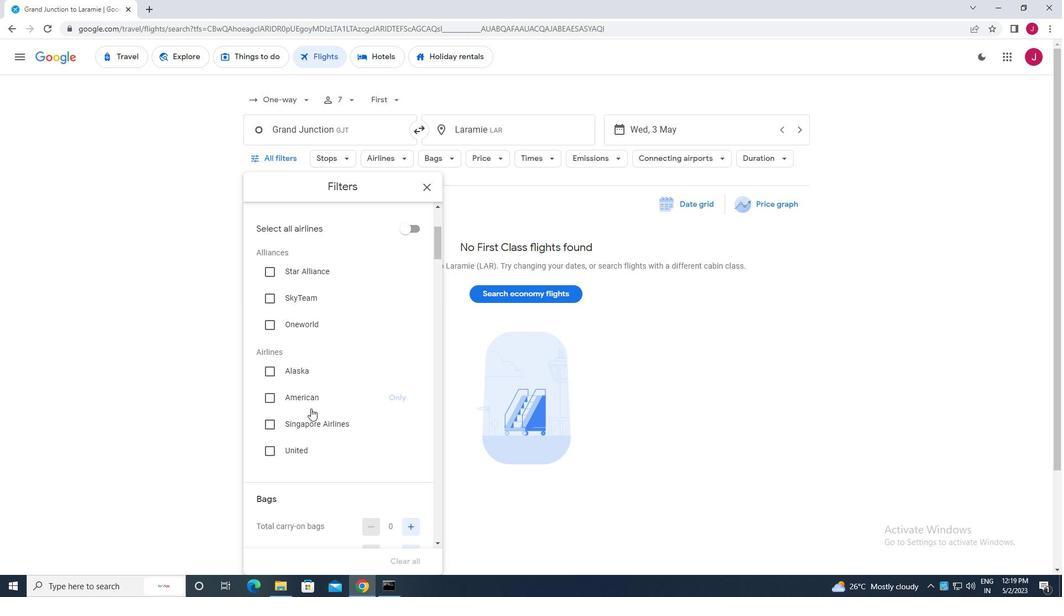 
Action: Mouse moved to (307, 408)
Screenshot: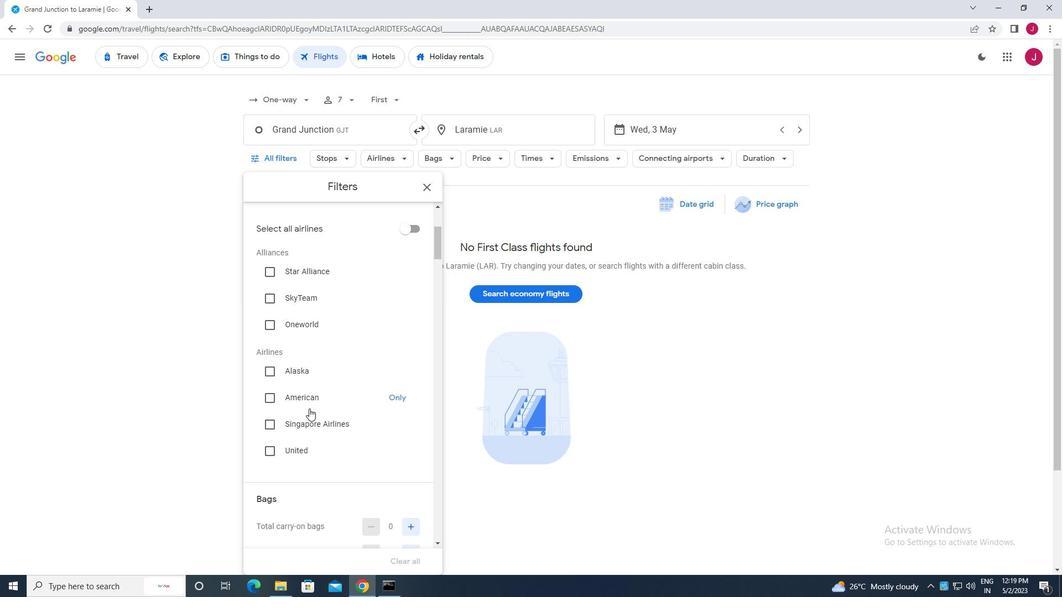 
Action: Mouse scrolled (307, 408) with delta (0, 0)
Screenshot: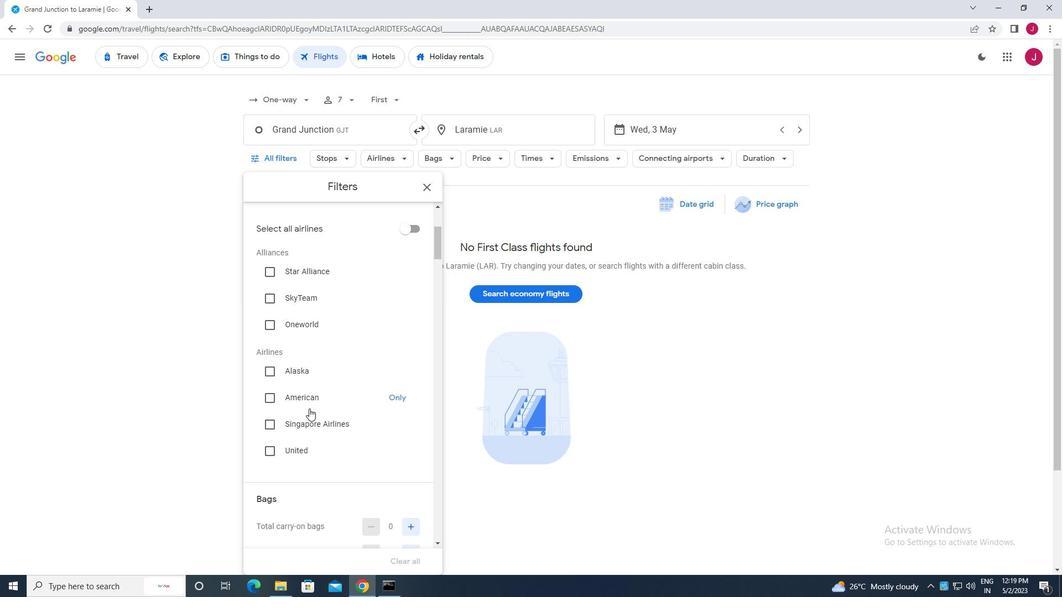 
Action: Mouse moved to (306, 401)
Screenshot: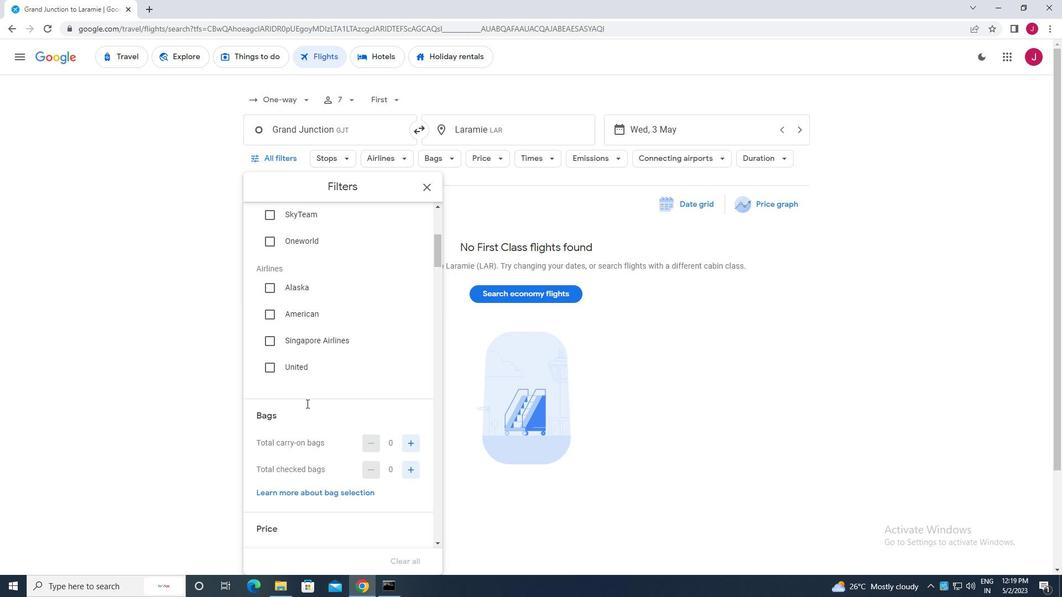 
Action: Mouse scrolled (306, 400) with delta (0, 0)
Screenshot: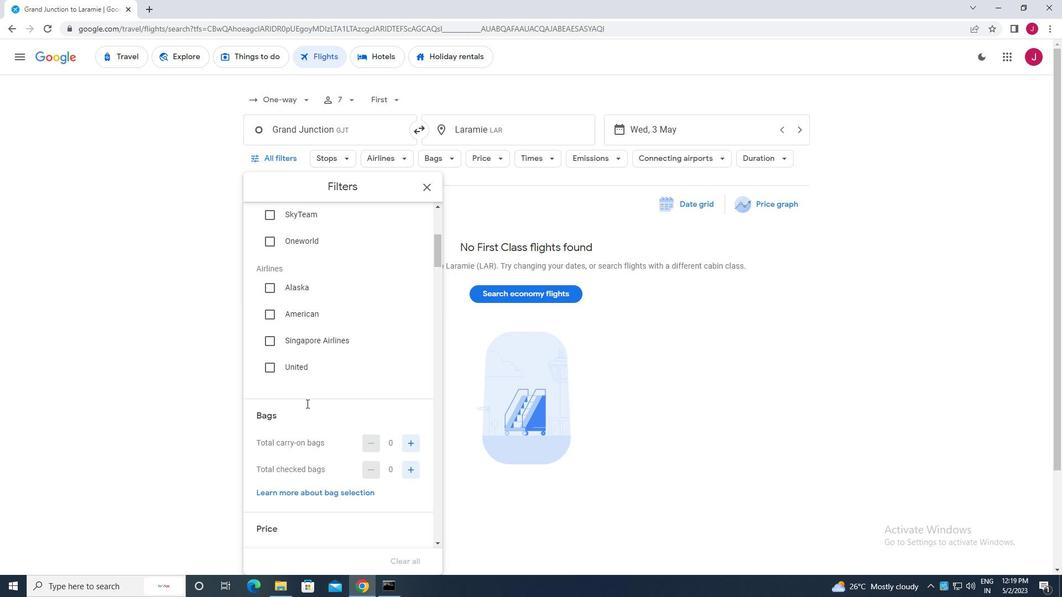 
Action: Mouse moved to (404, 334)
Screenshot: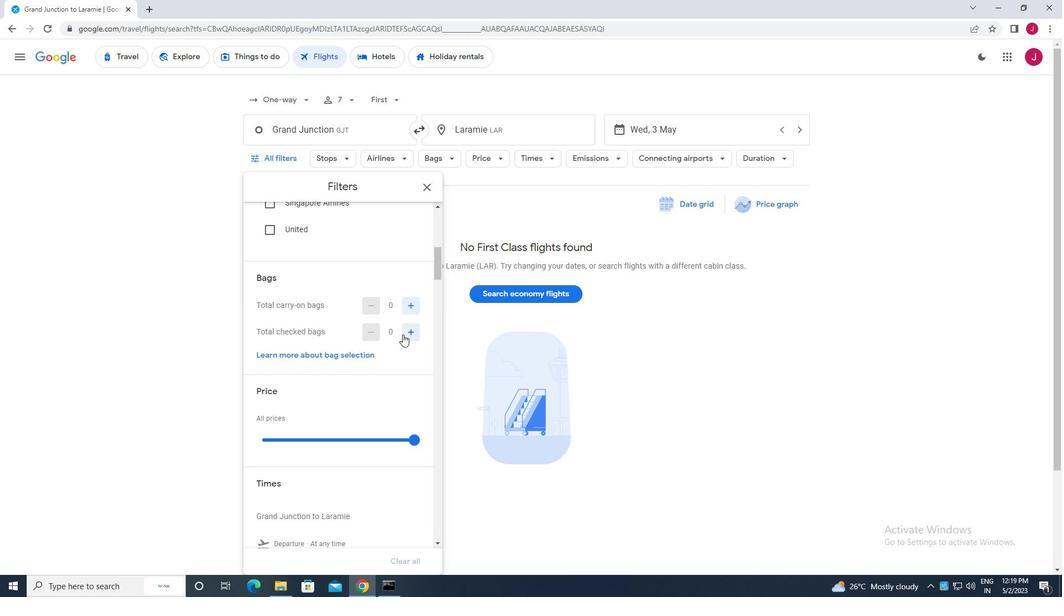 
Action: Mouse pressed left at (404, 334)
Screenshot: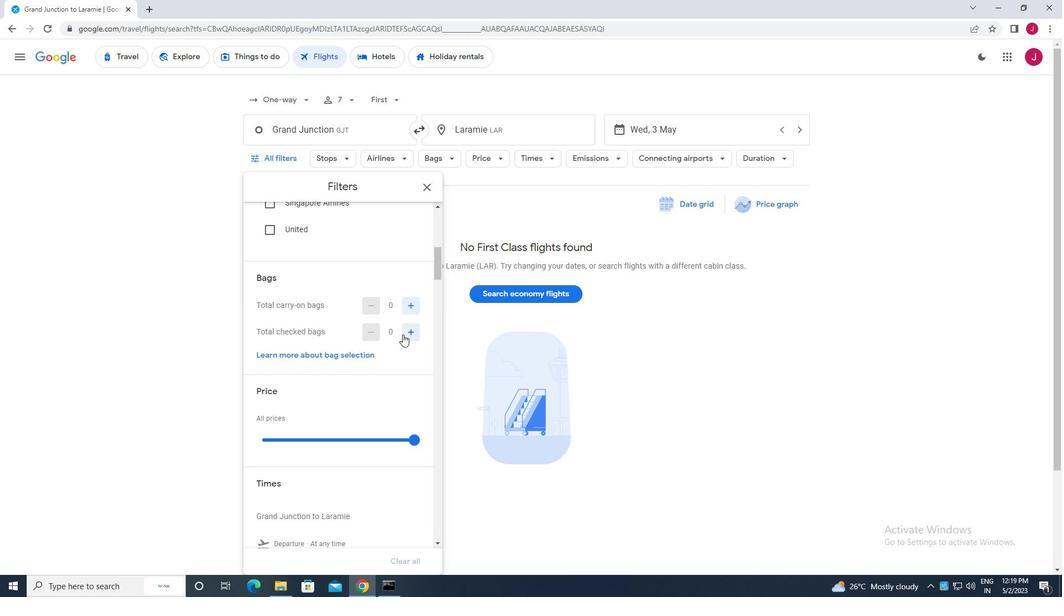 
Action: Mouse pressed left at (404, 334)
Screenshot: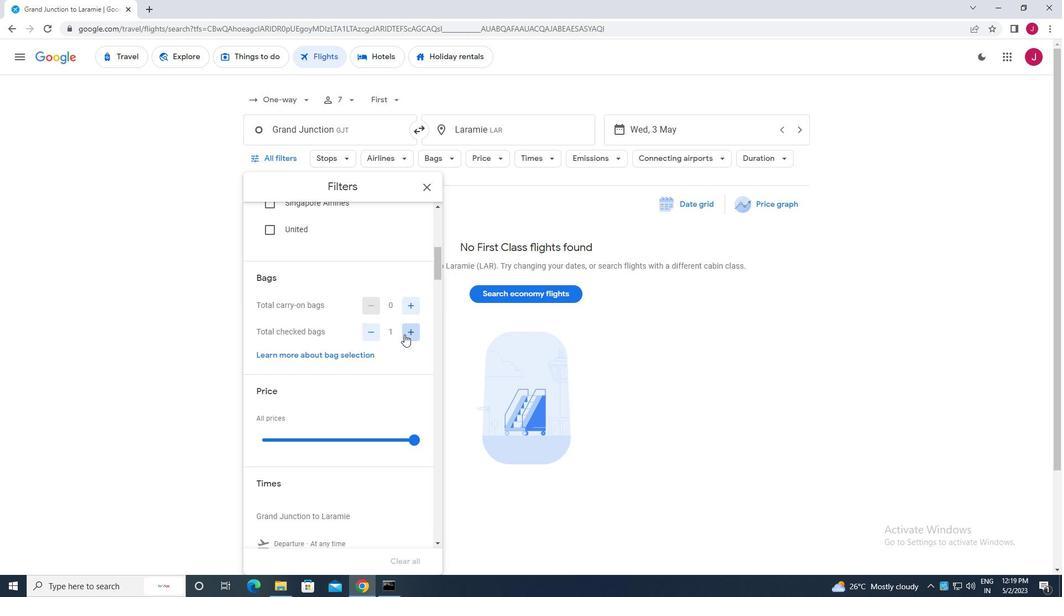 
Action: Mouse pressed left at (404, 334)
Screenshot: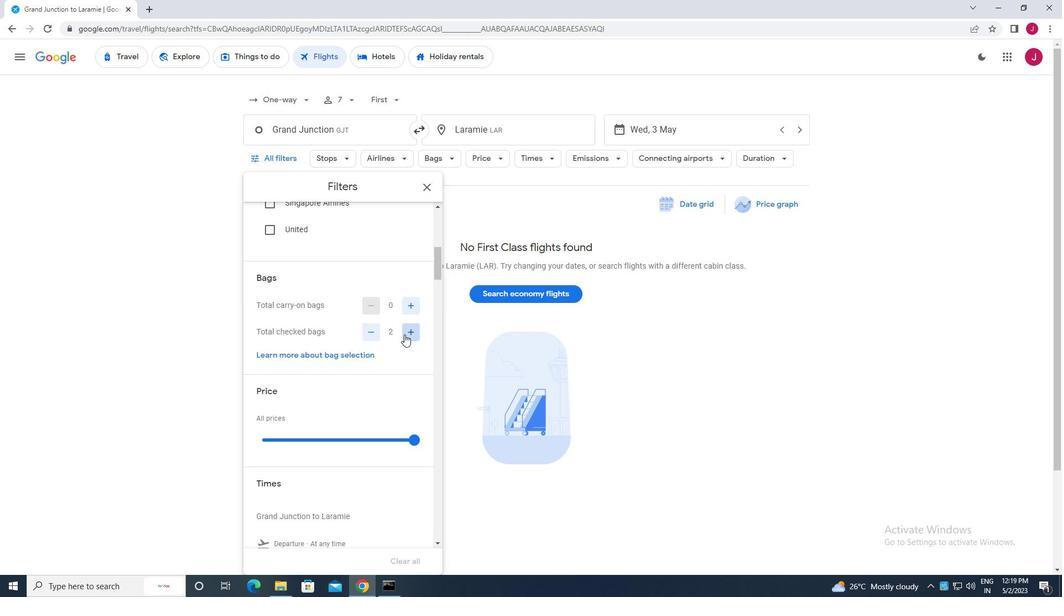 
Action: Mouse pressed left at (404, 334)
Screenshot: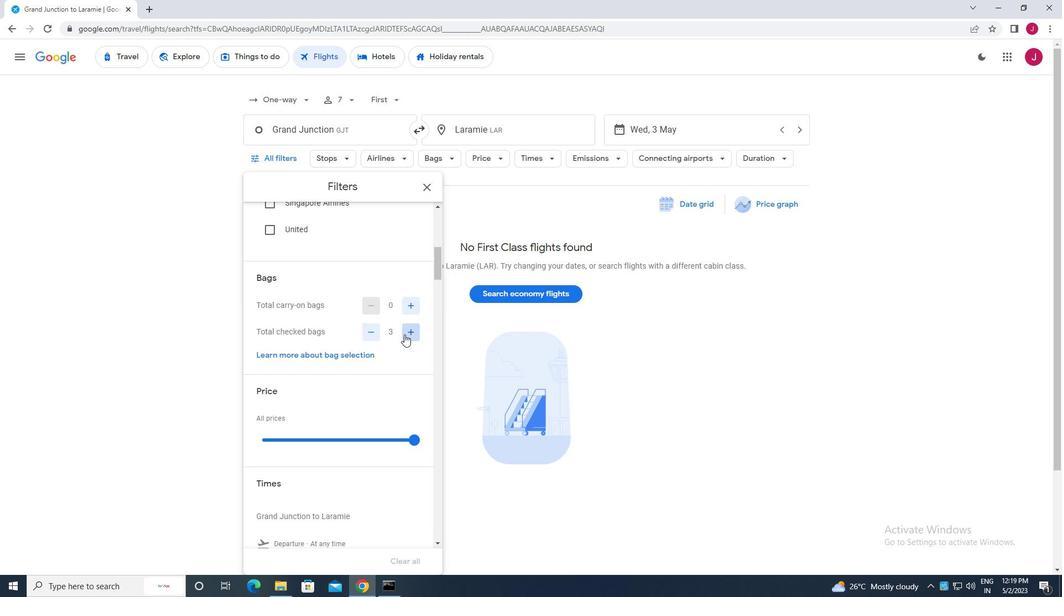 
Action: Mouse pressed left at (404, 334)
Screenshot: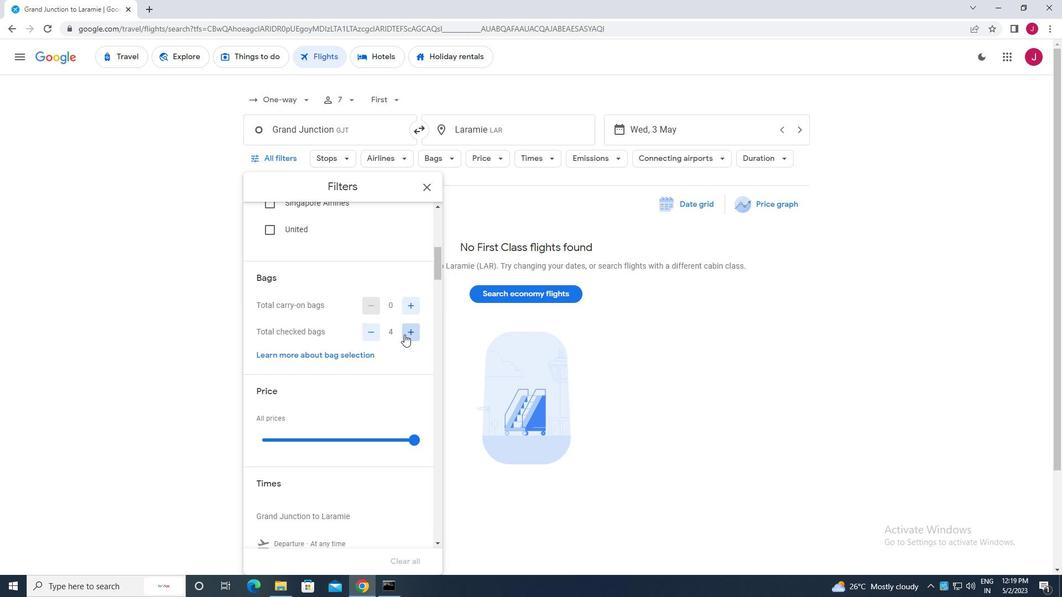 
Action: Mouse pressed left at (404, 334)
Screenshot: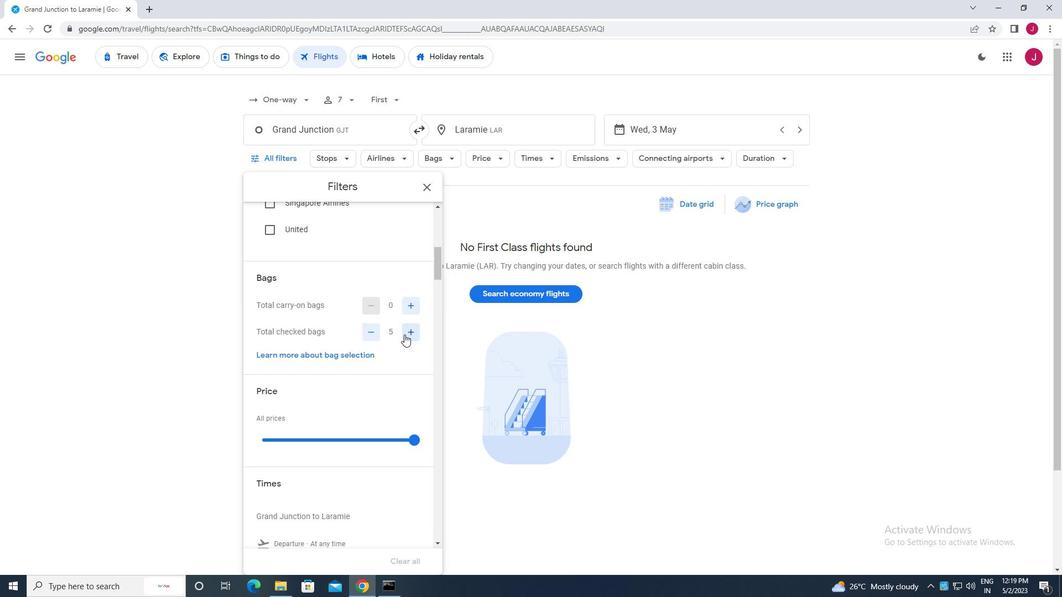 
Action: Mouse pressed left at (404, 334)
Screenshot: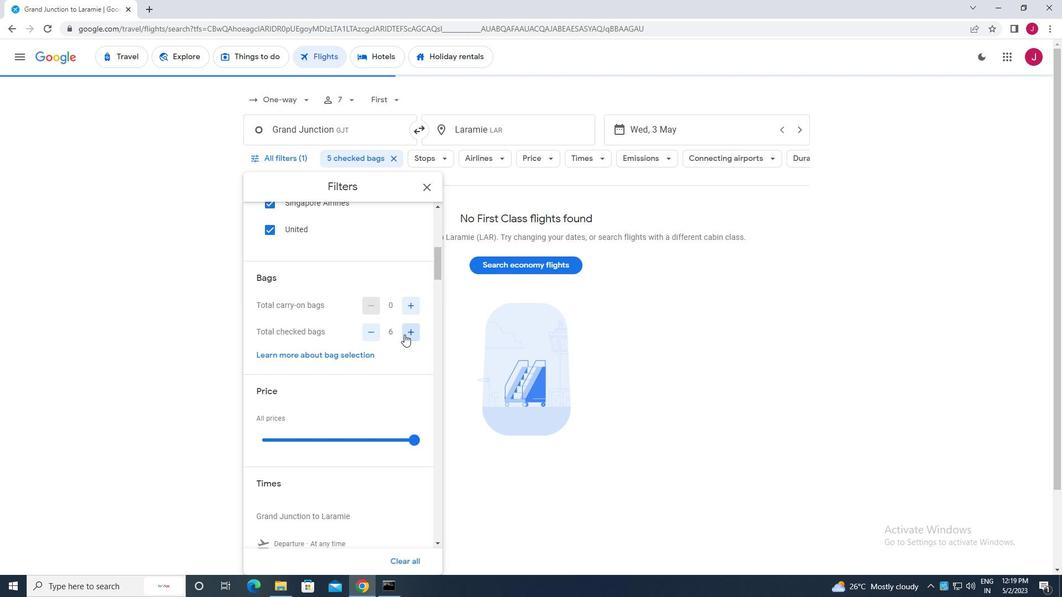 
Action: Mouse scrolled (404, 334) with delta (0, 0)
Screenshot: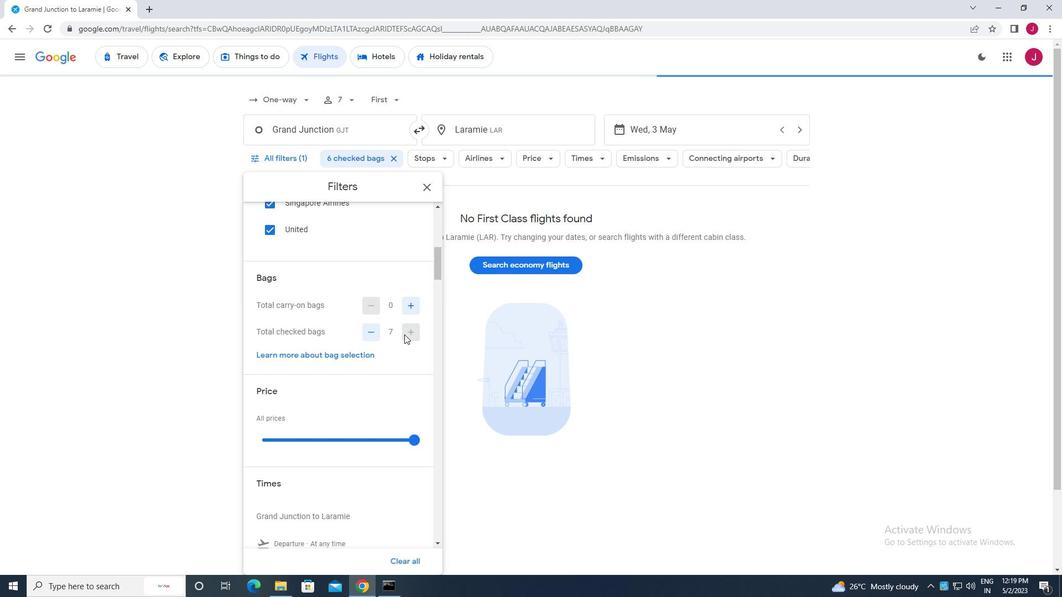 
Action: Mouse scrolled (404, 334) with delta (0, 0)
Screenshot: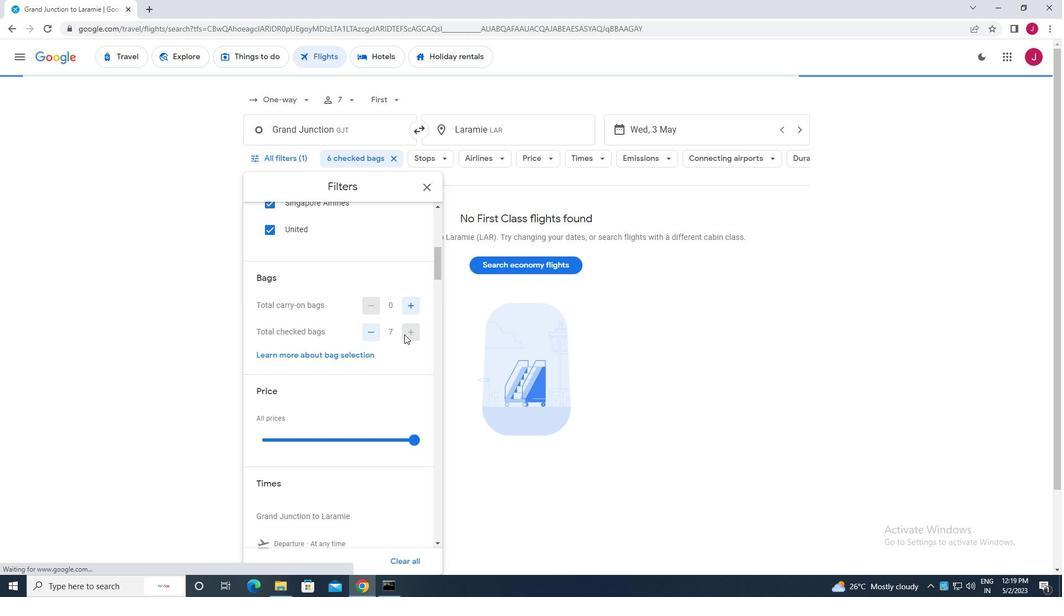 
Action: Mouse scrolled (404, 334) with delta (0, 0)
Screenshot: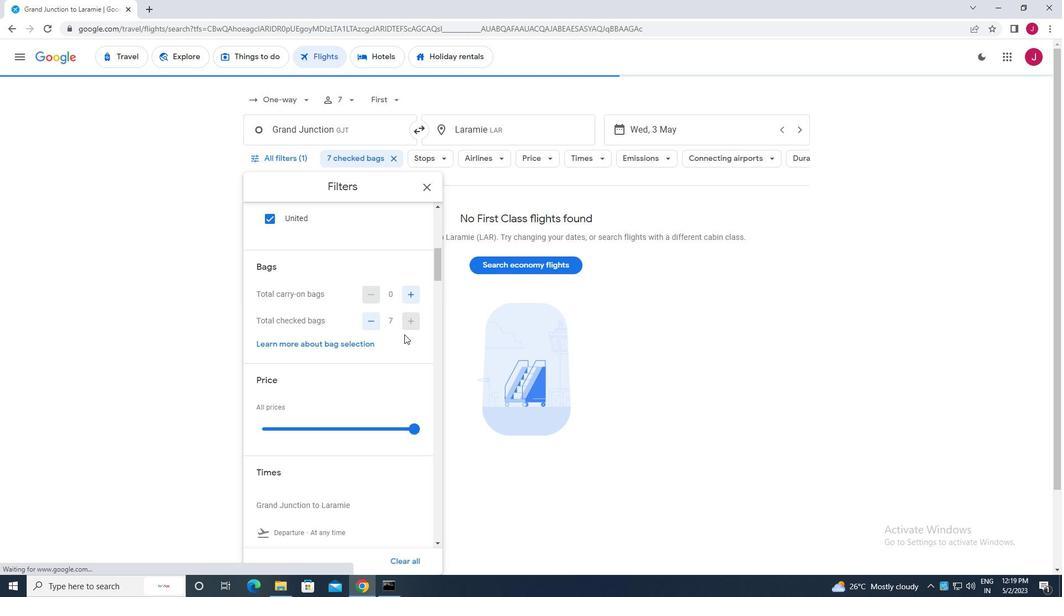 
Action: Mouse moved to (417, 272)
Screenshot: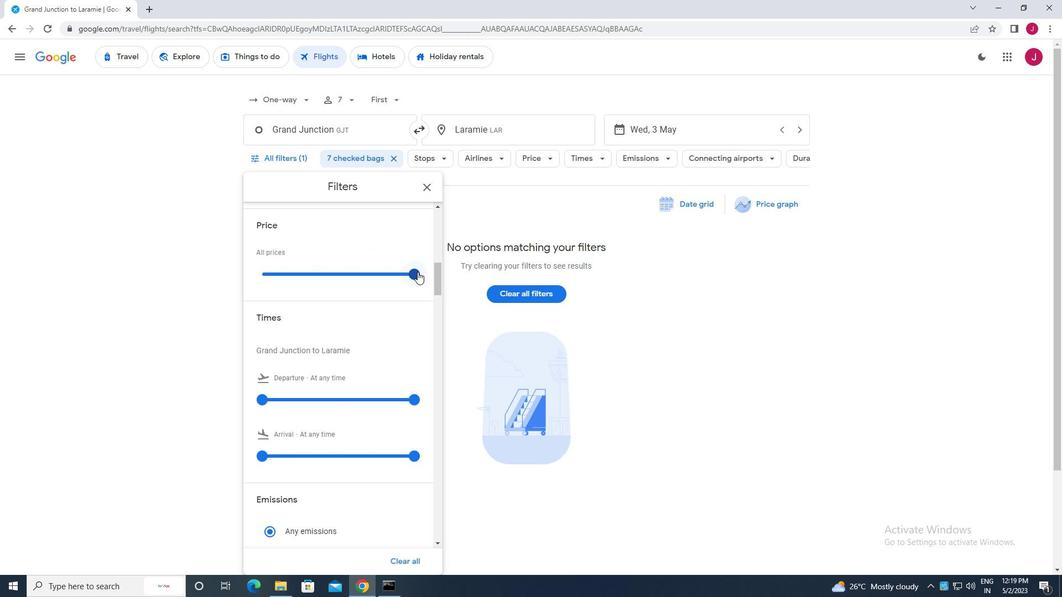 
Action: Mouse pressed left at (417, 272)
Screenshot: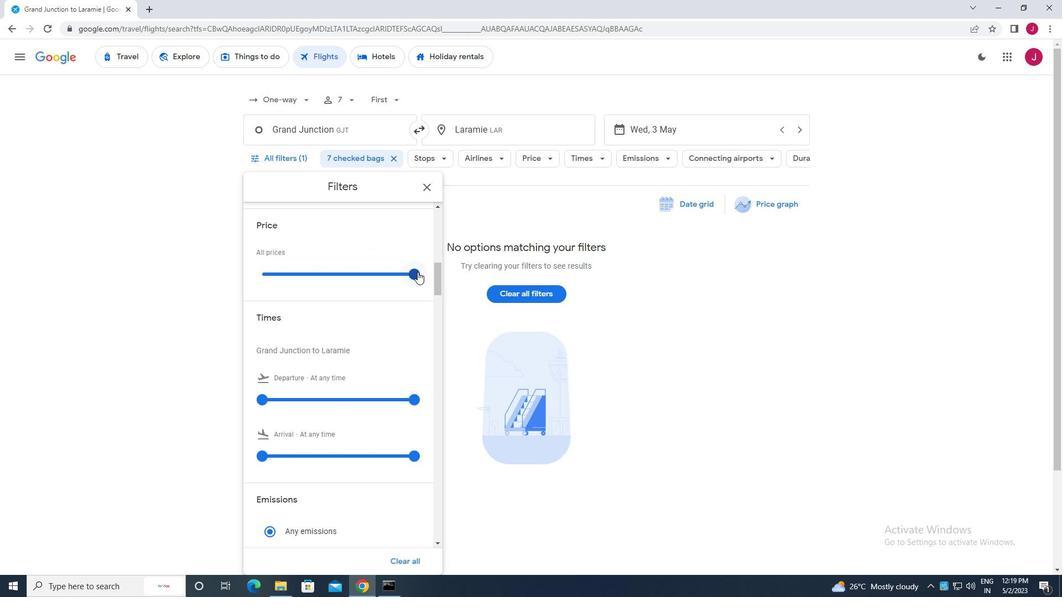 
Action: Mouse moved to (392, 334)
Screenshot: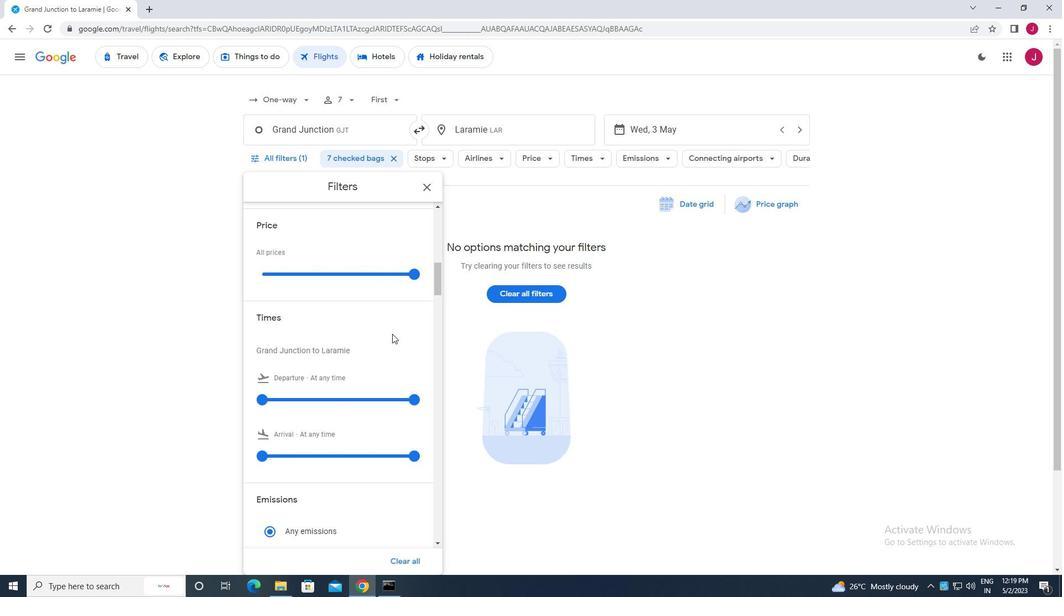 
Action: Mouse scrolled (392, 333) with delta (0, 0)
Screenshot: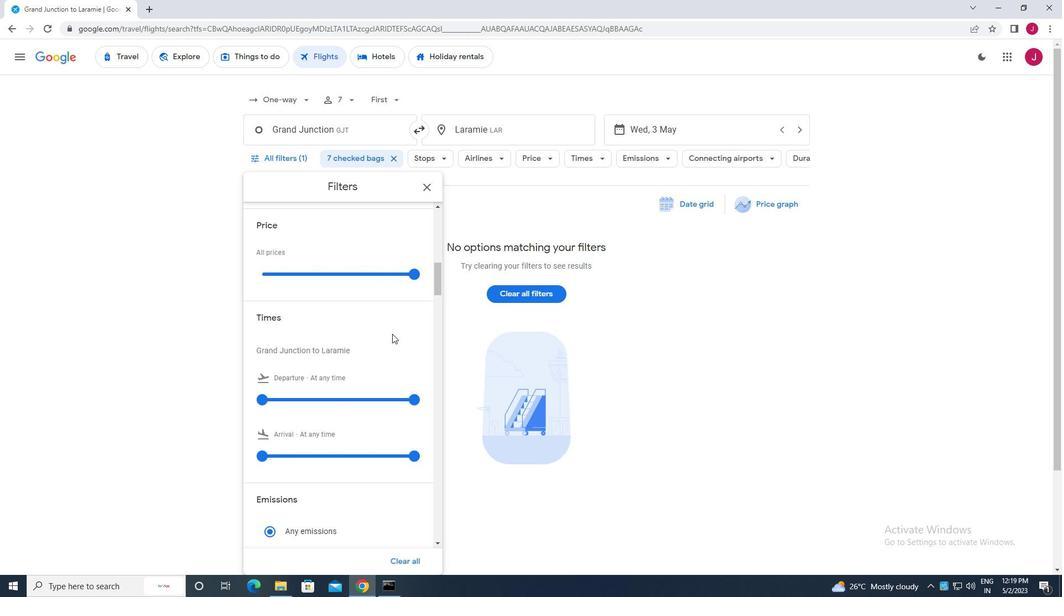 
Action: Mouse moved to (266, 346)
Screenshot: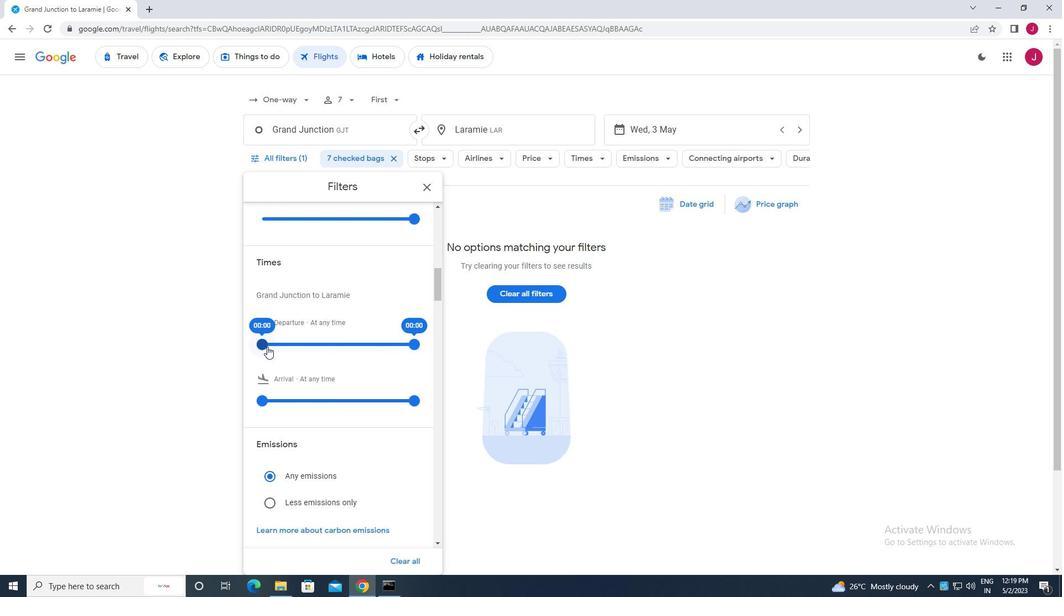 
Action: Mouse pressed left at (266, 346)
Screenshot: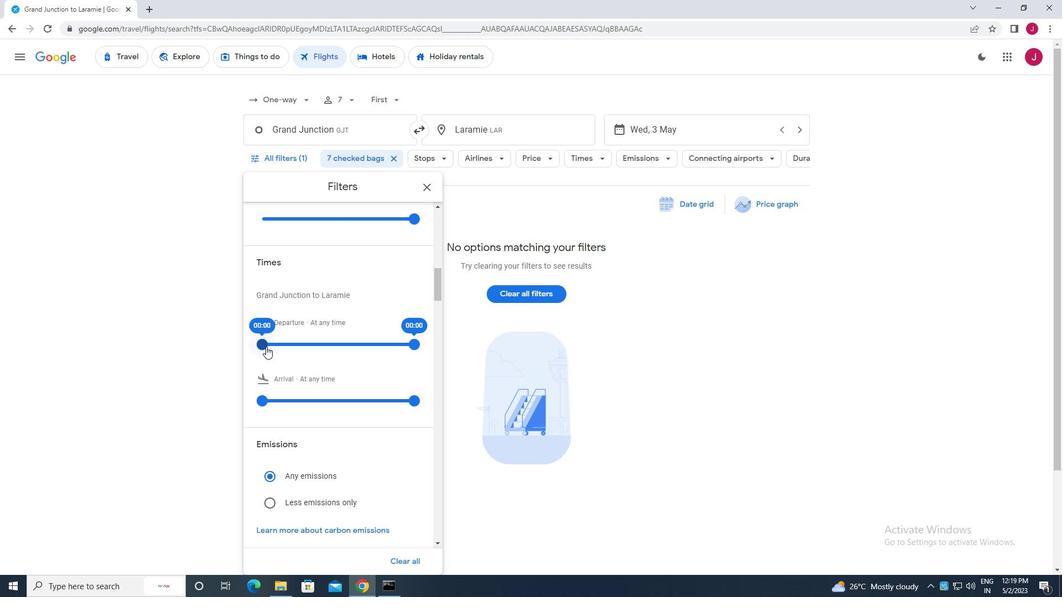 
Action: Mouse moved to (414, 343)
Screenshot: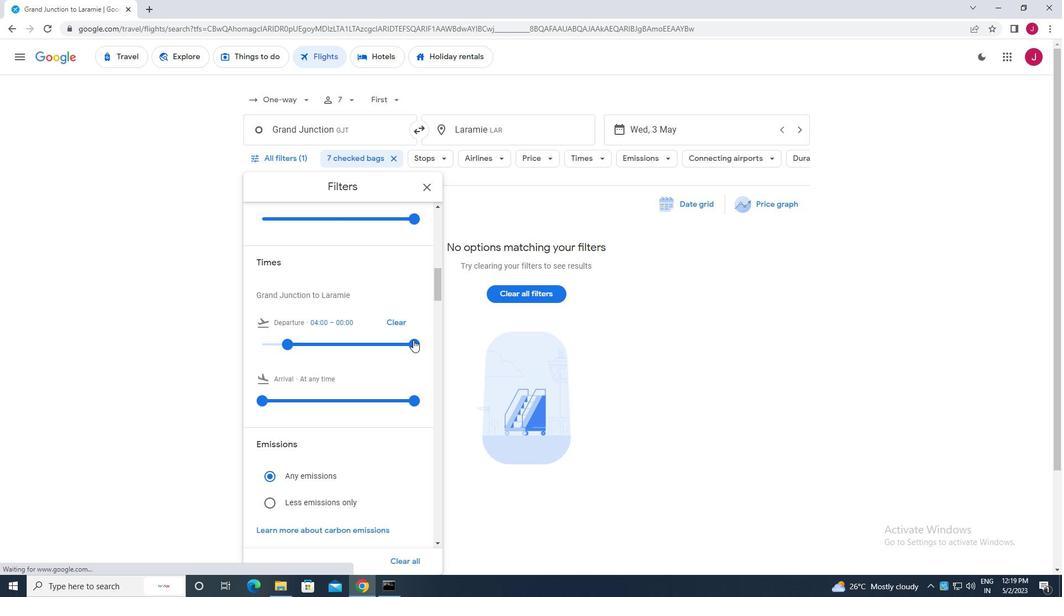 
Action: Mouse pressed left at (414, 343)
Screenshot: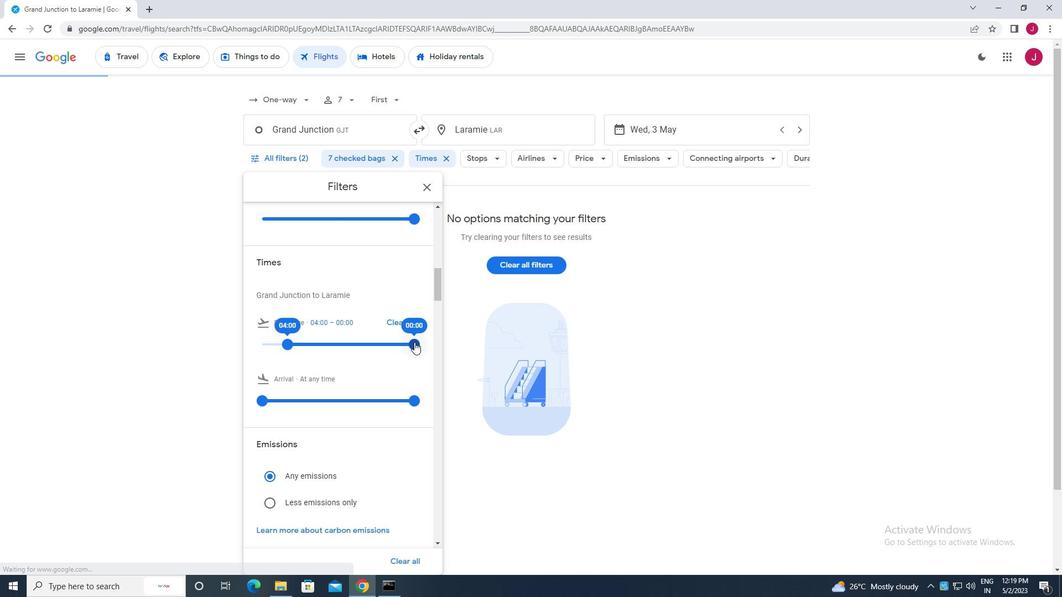 
Action: Mouse moved to (429, 188)
Screenshot: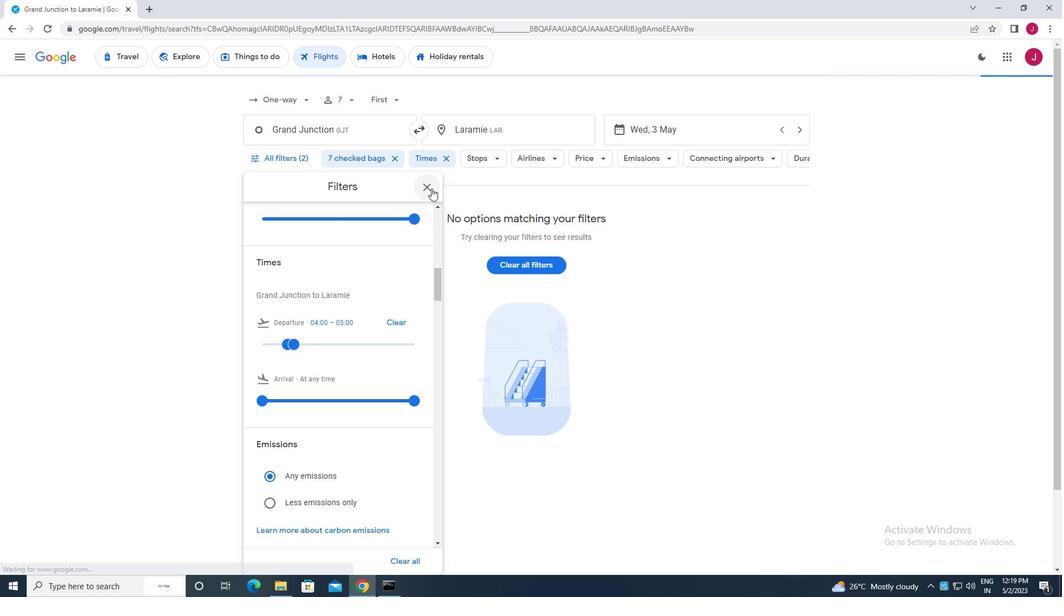 
Action: Mouse pressed left at (429, 188)
Screenshot: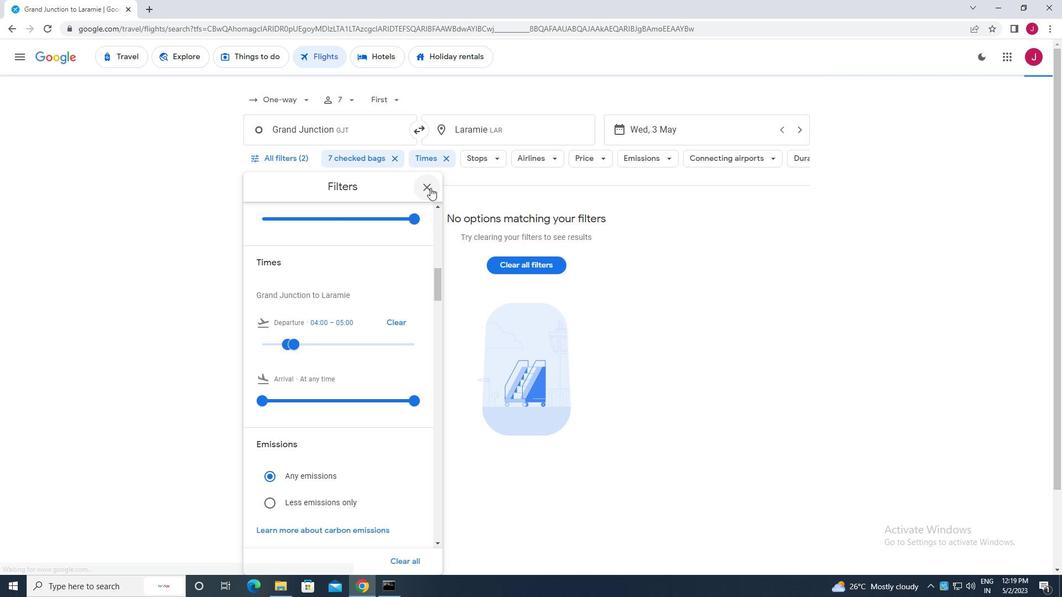 
Action: Mouse moved to (429, 188)
Screenshot: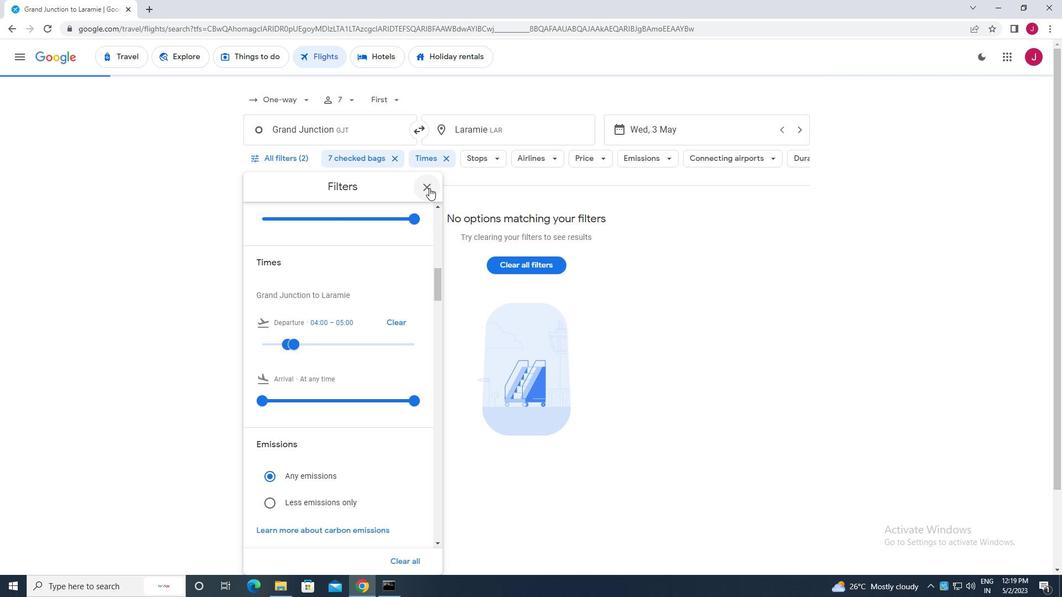 
